 Task: Create a sub task Design and Implement Solution for the task  Implement a new cloud-based project management system for a company in the project AgileRapid , assign it to team member softage.2@softage.net and update the status of the sub task to  At Risk , set the priority of the sub task to Medium
Action: Mouse moved to (607, 518)
Screenshot: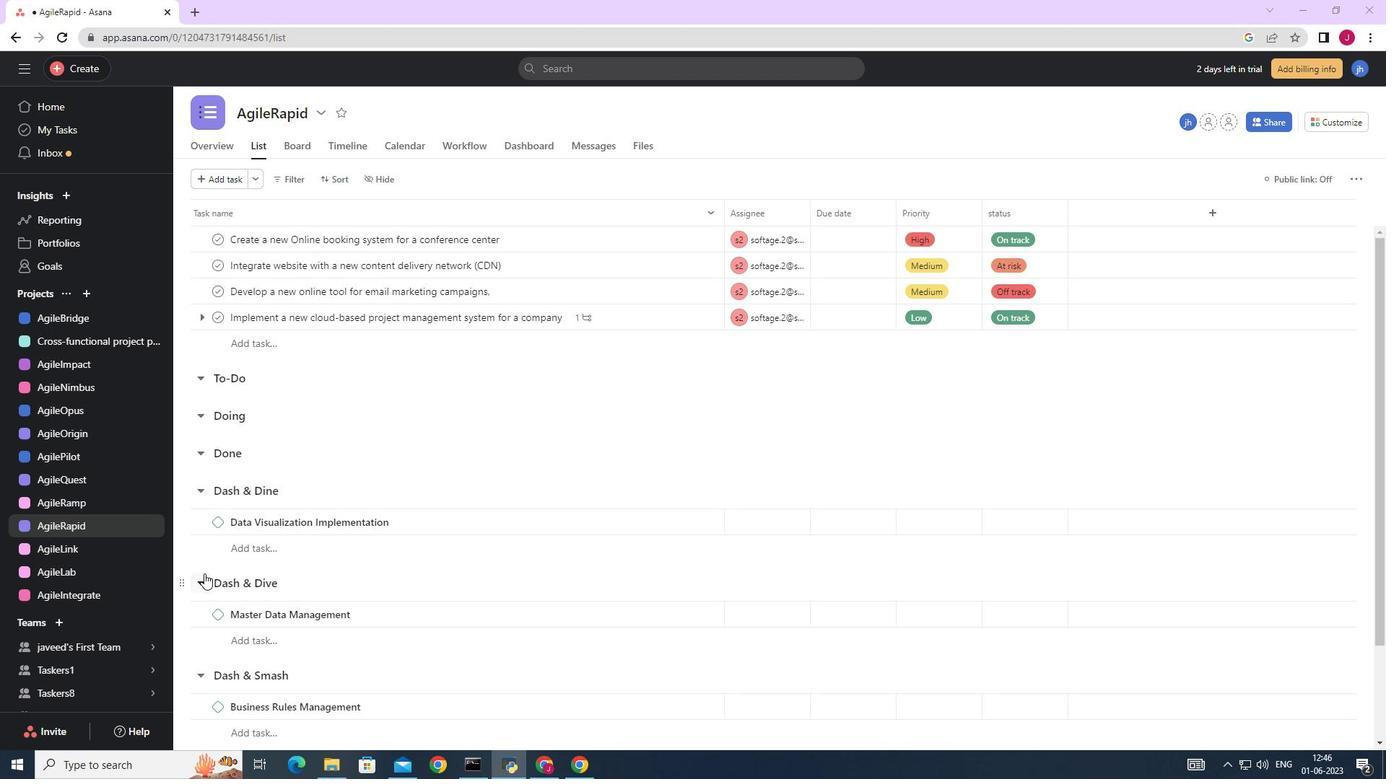 
Action: Mouse scrolled (607, 517) with delta (0, 0)
Screenshot: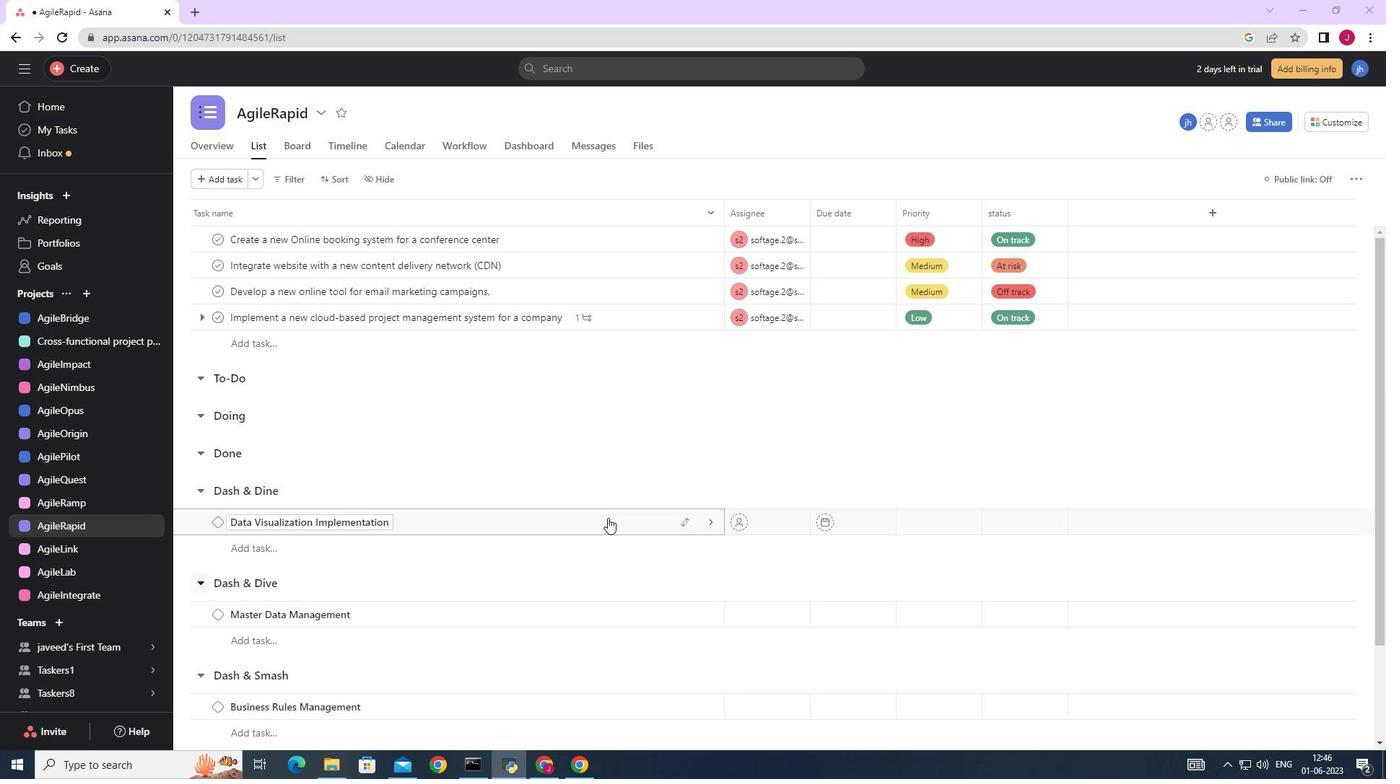 
Action: Mouse scrolled (607, 517) with delta (0, 0)
Screenshot: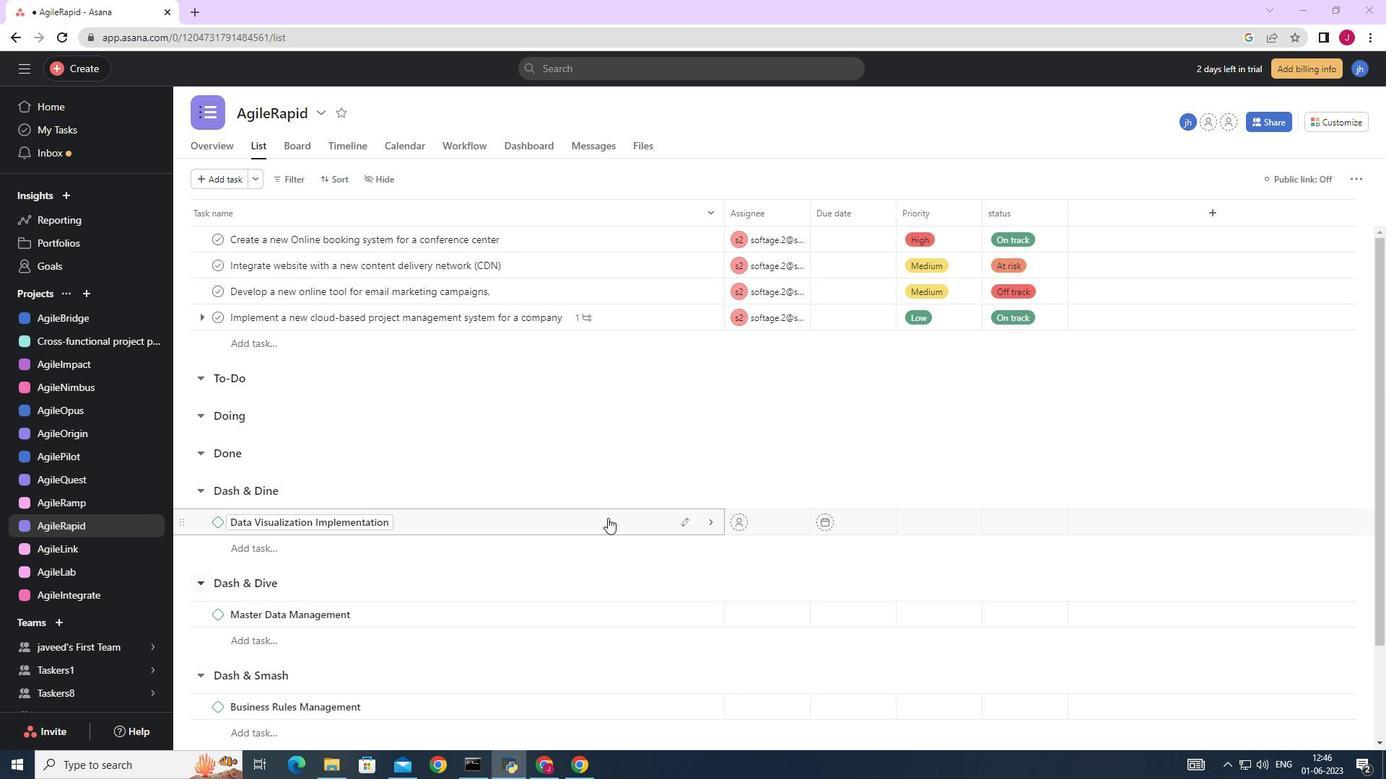 
Action: Mouse scrolled (607, 517) with delta (0, 0)
Screenshot: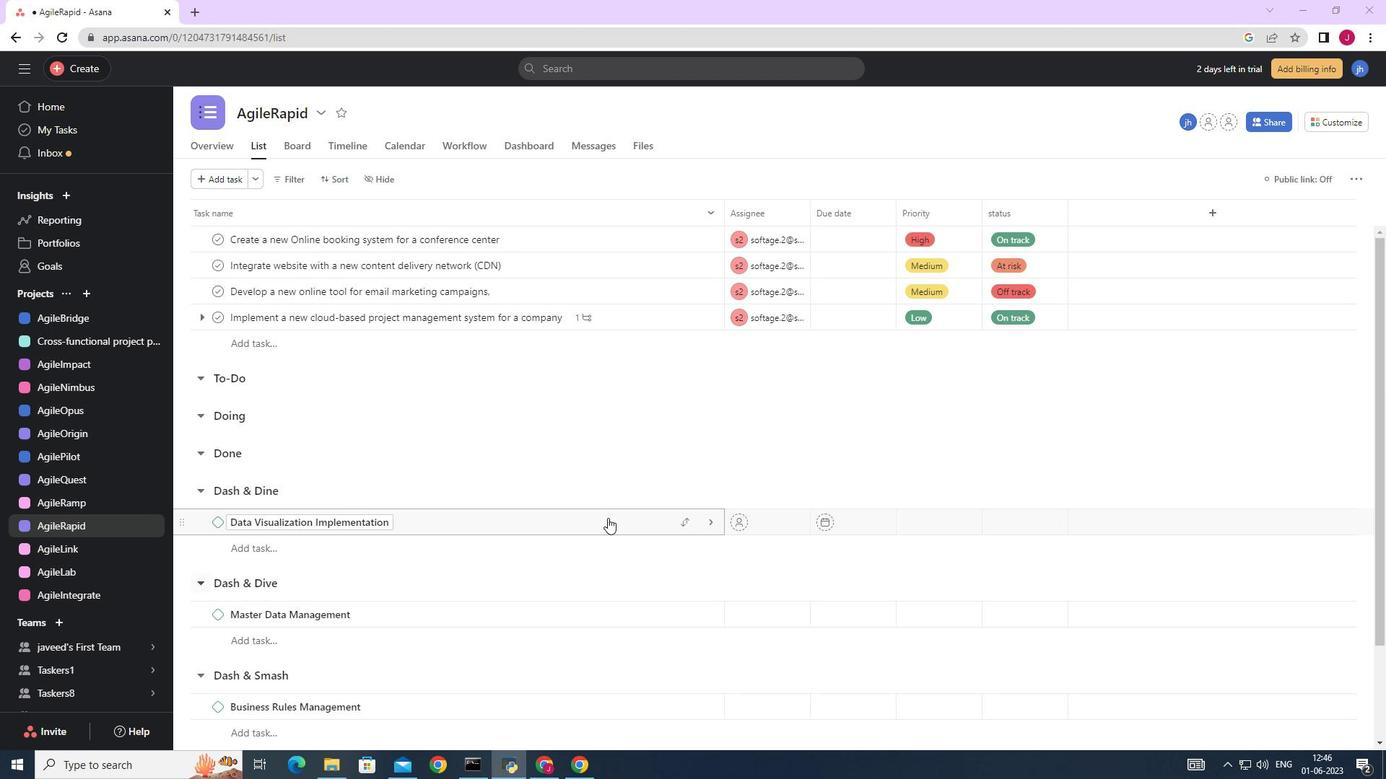 
Action: Mouse scrolled (607, 517) with delta (0, 0)
Screenshot: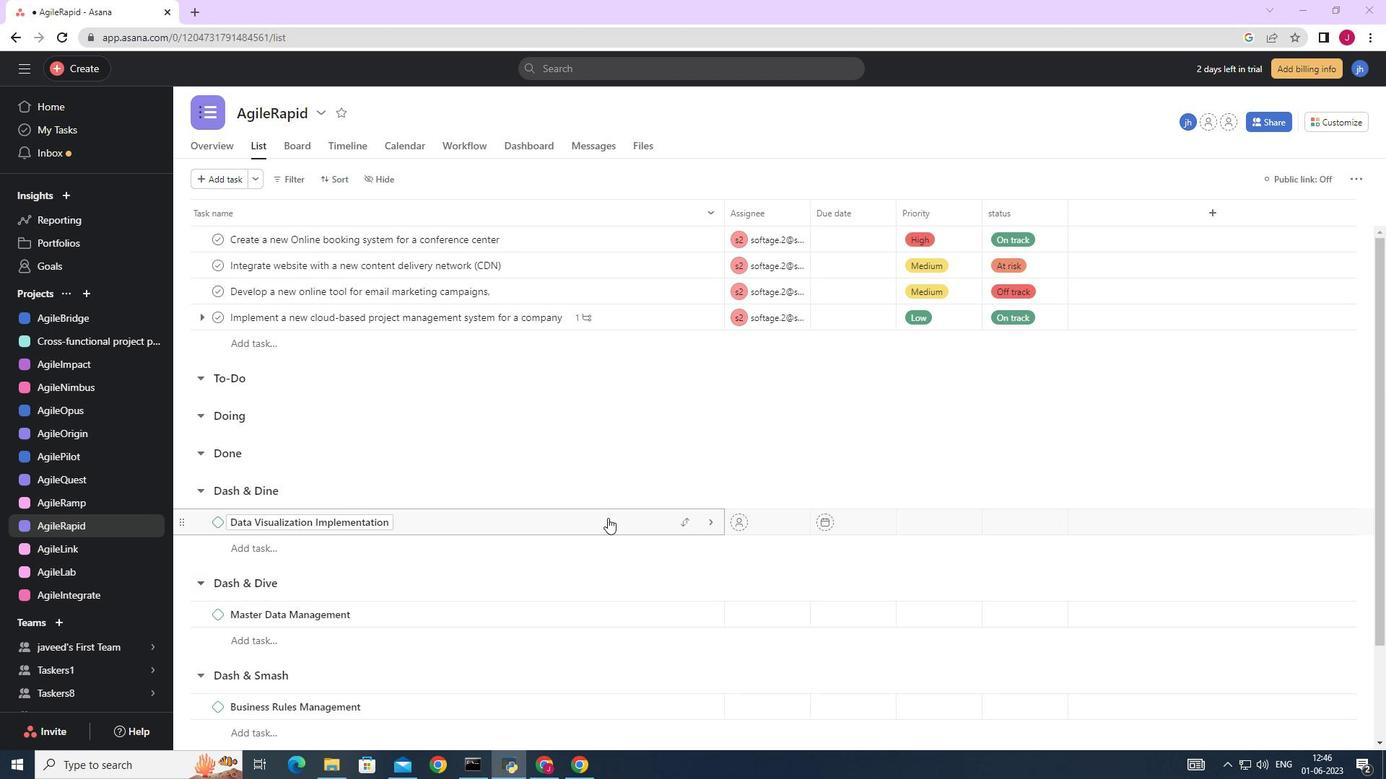 
Action: Mouse scrolled (607, 519) with delta (0, 0)
Screenshot: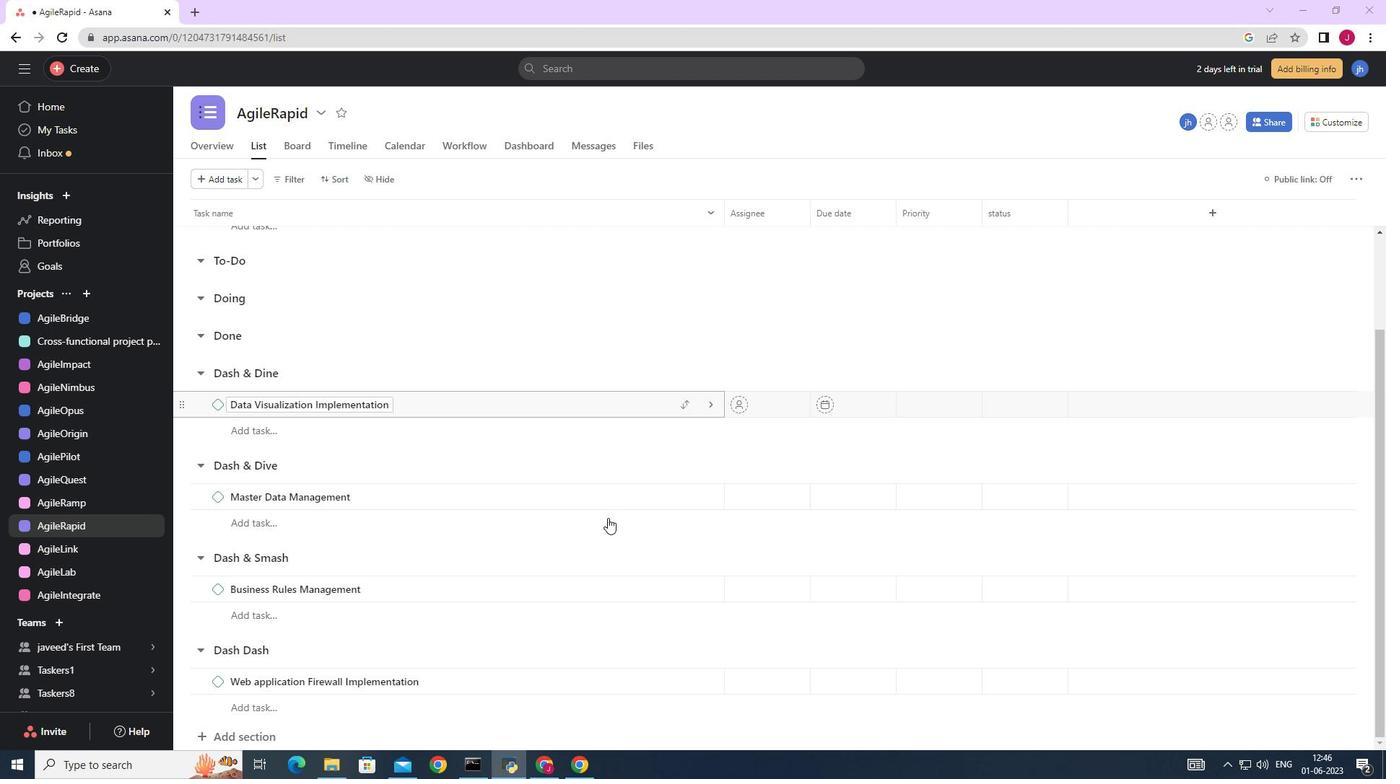 
Action: Mouse scrolled (607, 519) with delta (0, 0)
Screenshot: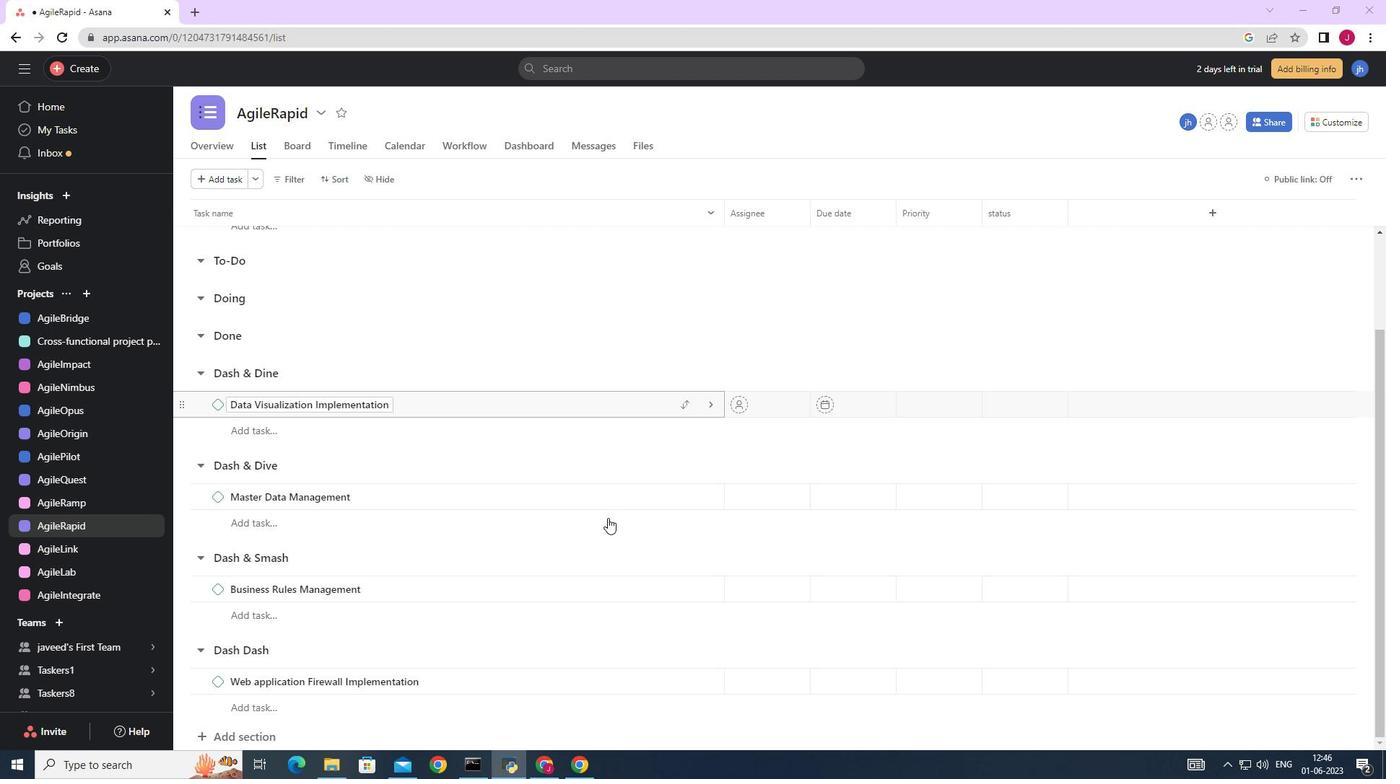 
Action: Mouse scrolled (607, 519) with delta (0, 0)
Screenshot: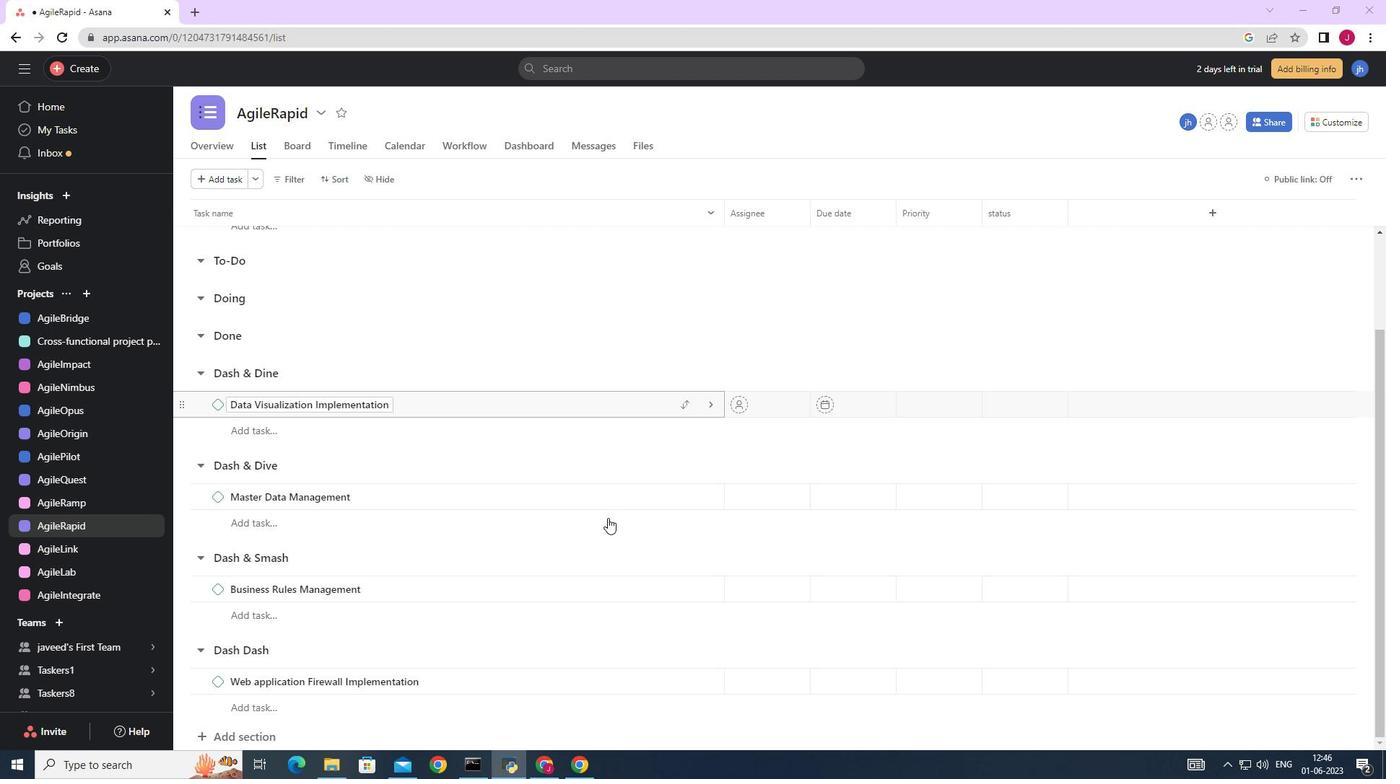 
Action: Mouse scrolled (607, 519) with delta (0, 0)
Screenshot: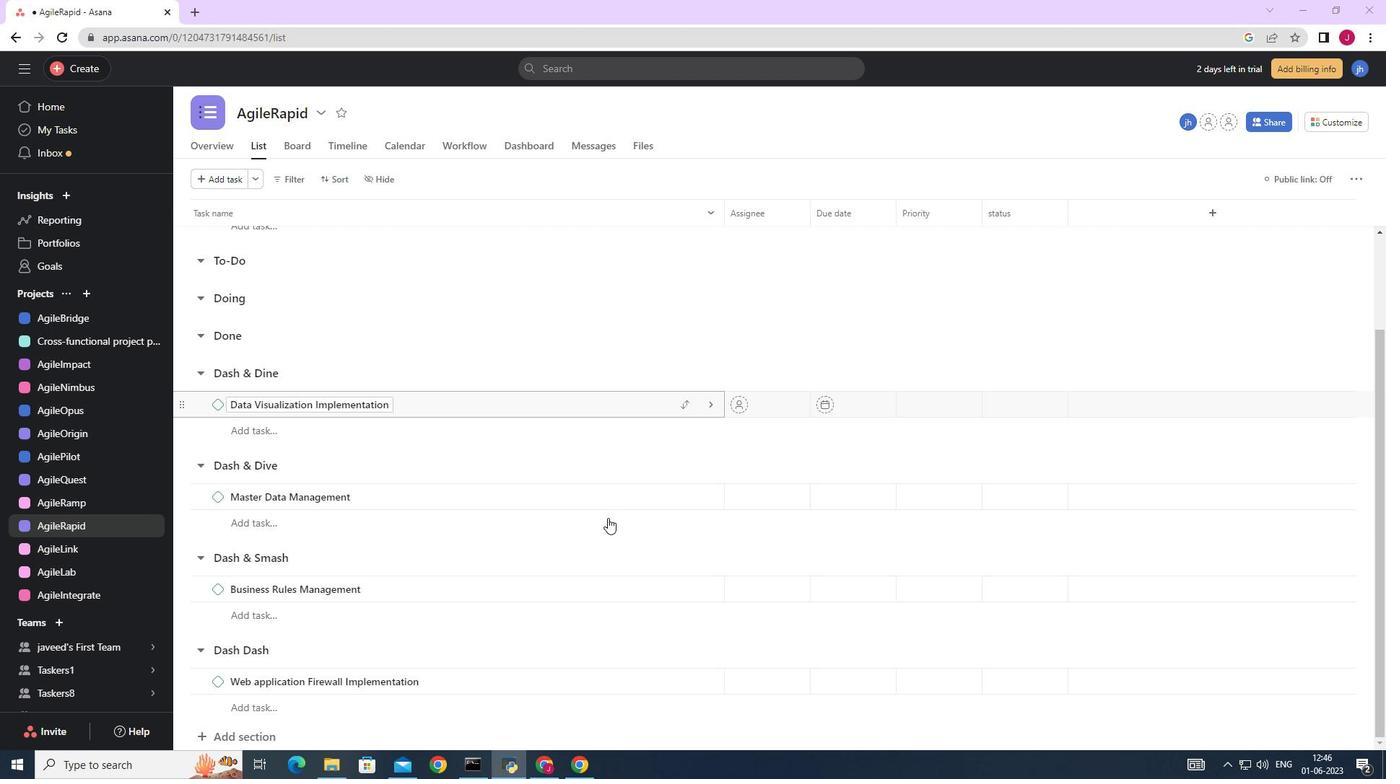 
Action: Mouse moved to (662, 319)
Screenshot: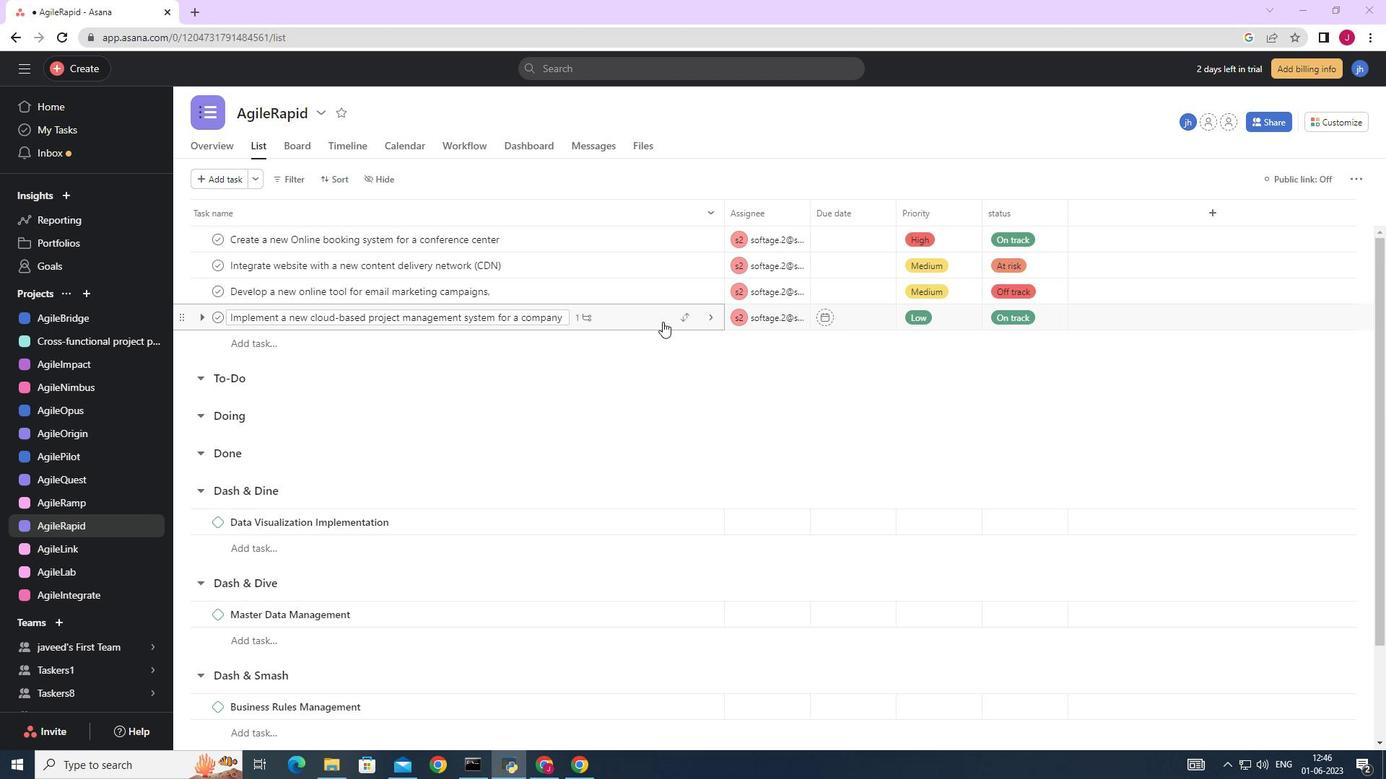 
Action: Mouse pressed left at (662, 319)
Screenshot: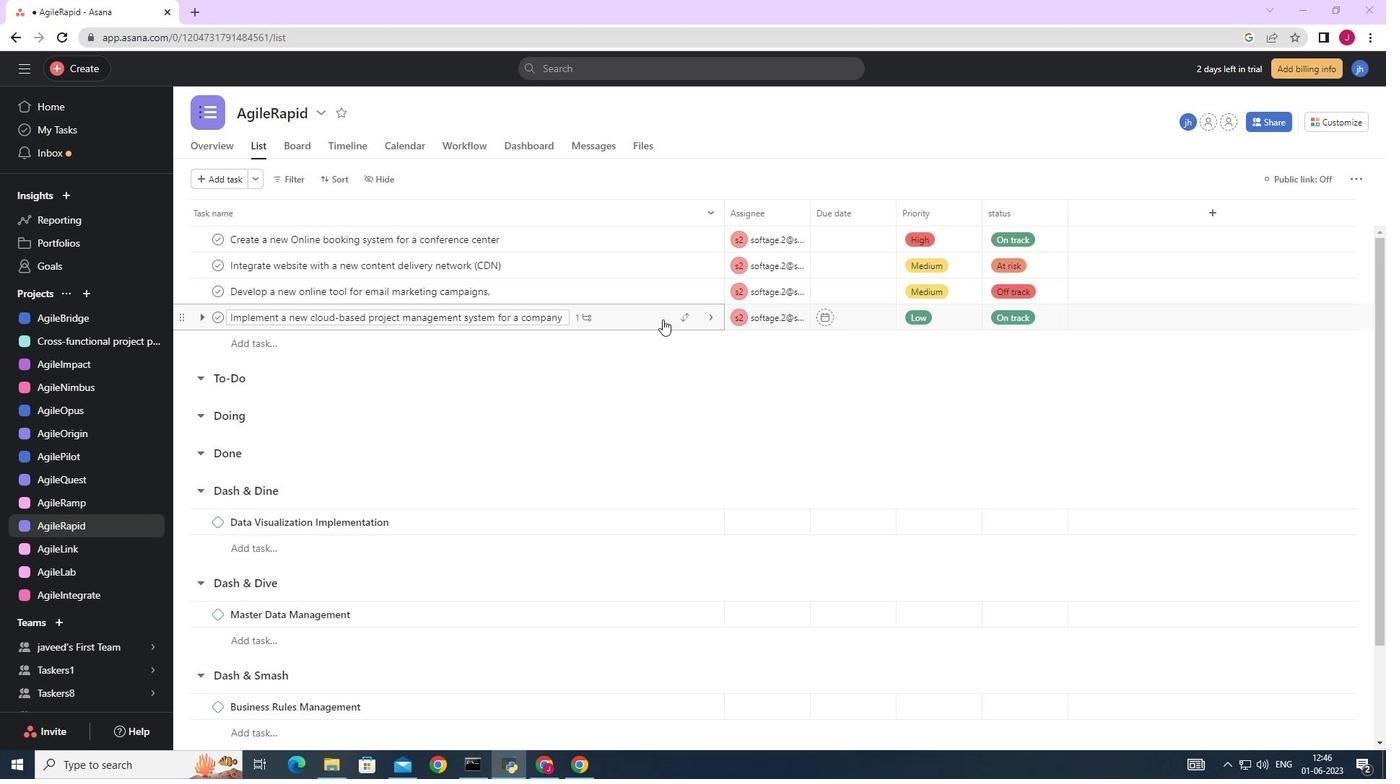
Action: Mouse moved to (1030, 482)
Screenshot: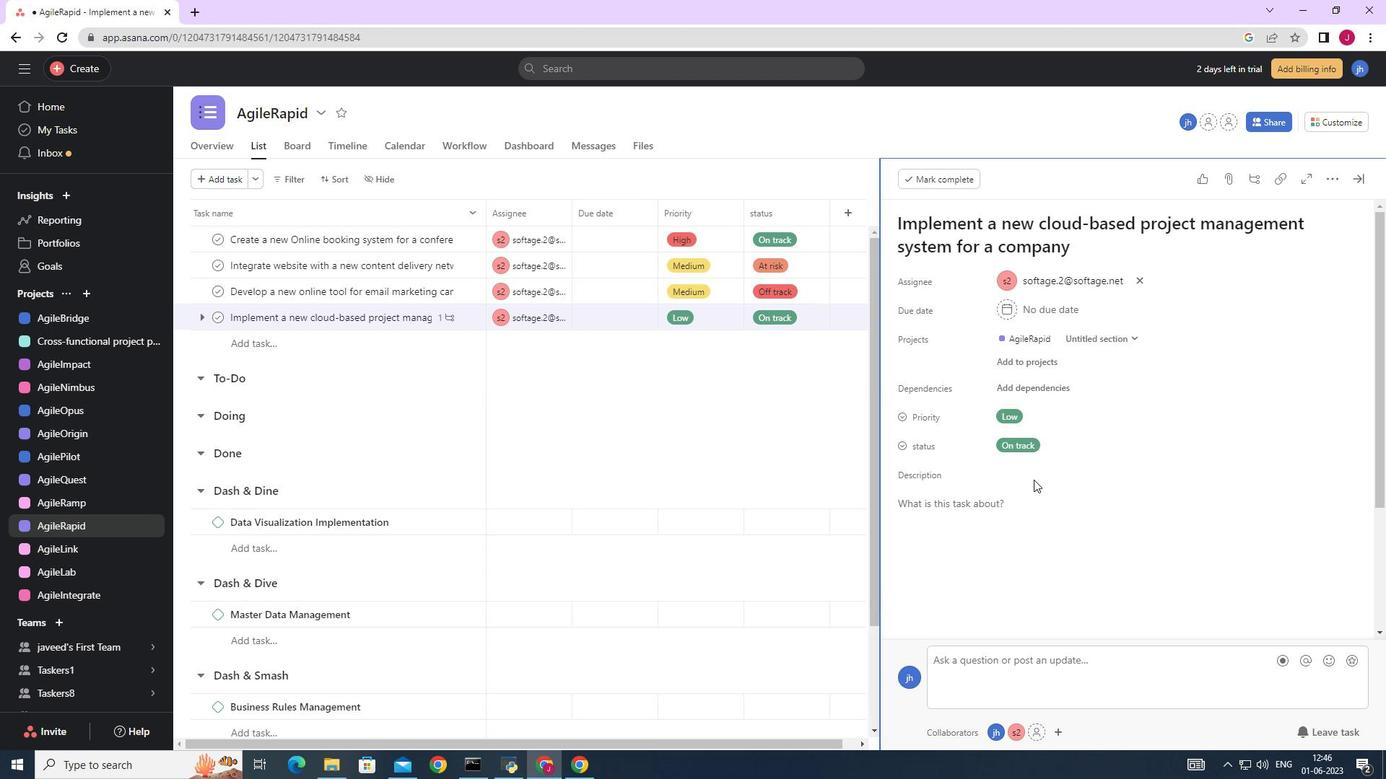
Action: Mouse scrolled (1030, 482) with delta (0, 0)
Screenshot: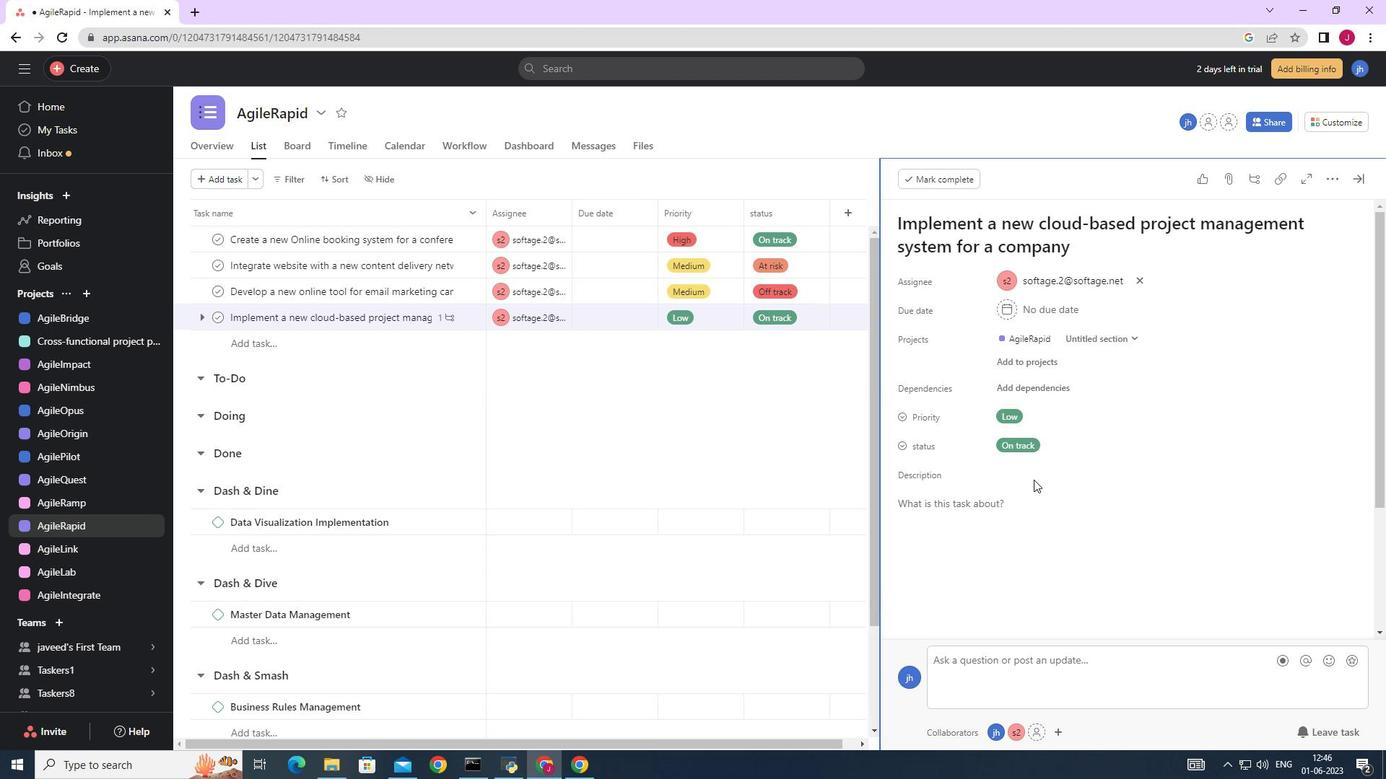 
Action: Mouse scrolled (1030, 482) with delta (0, 0)
Screenshot: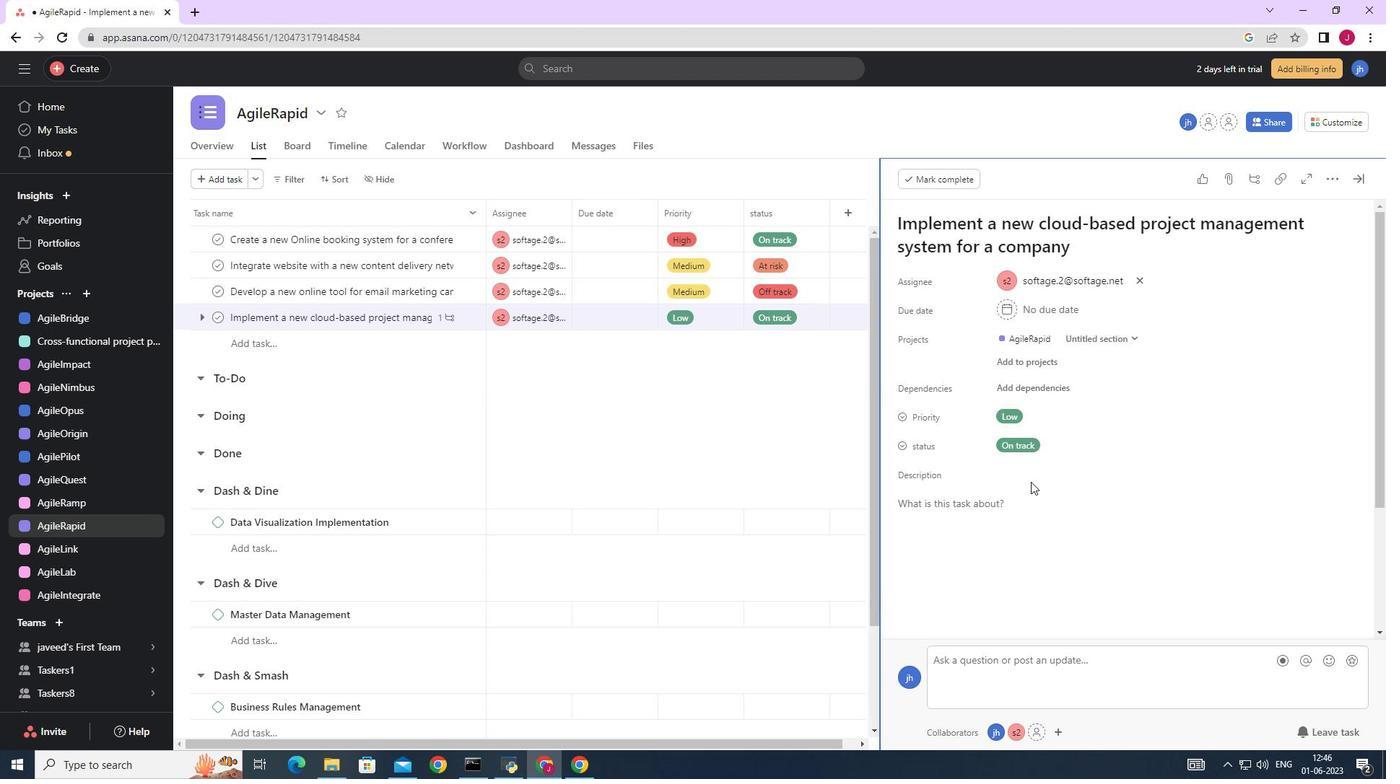 
Action: Mouse moved to (1029, 483)
Screenshot: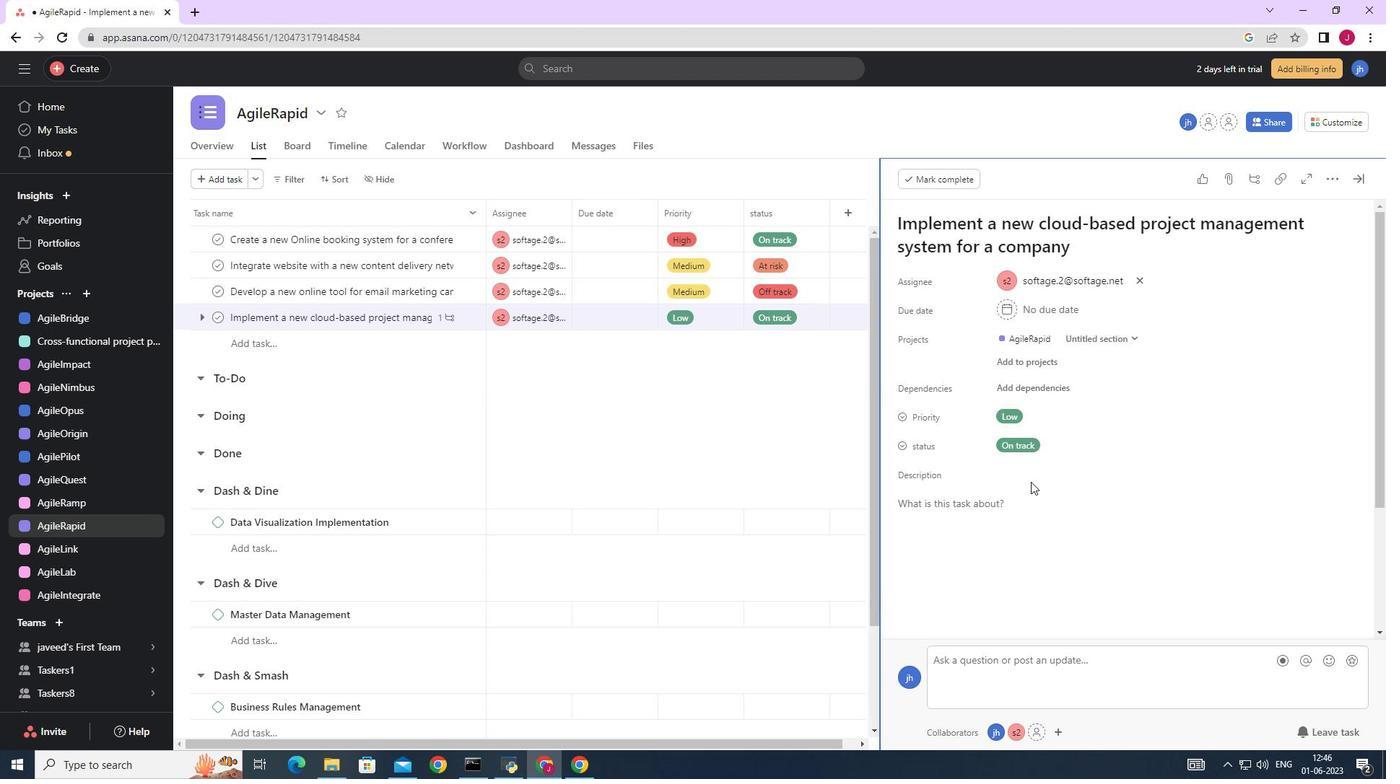 
Action: Mouse scrolled (1029, 482) with delta (0, 0)
Screenshot: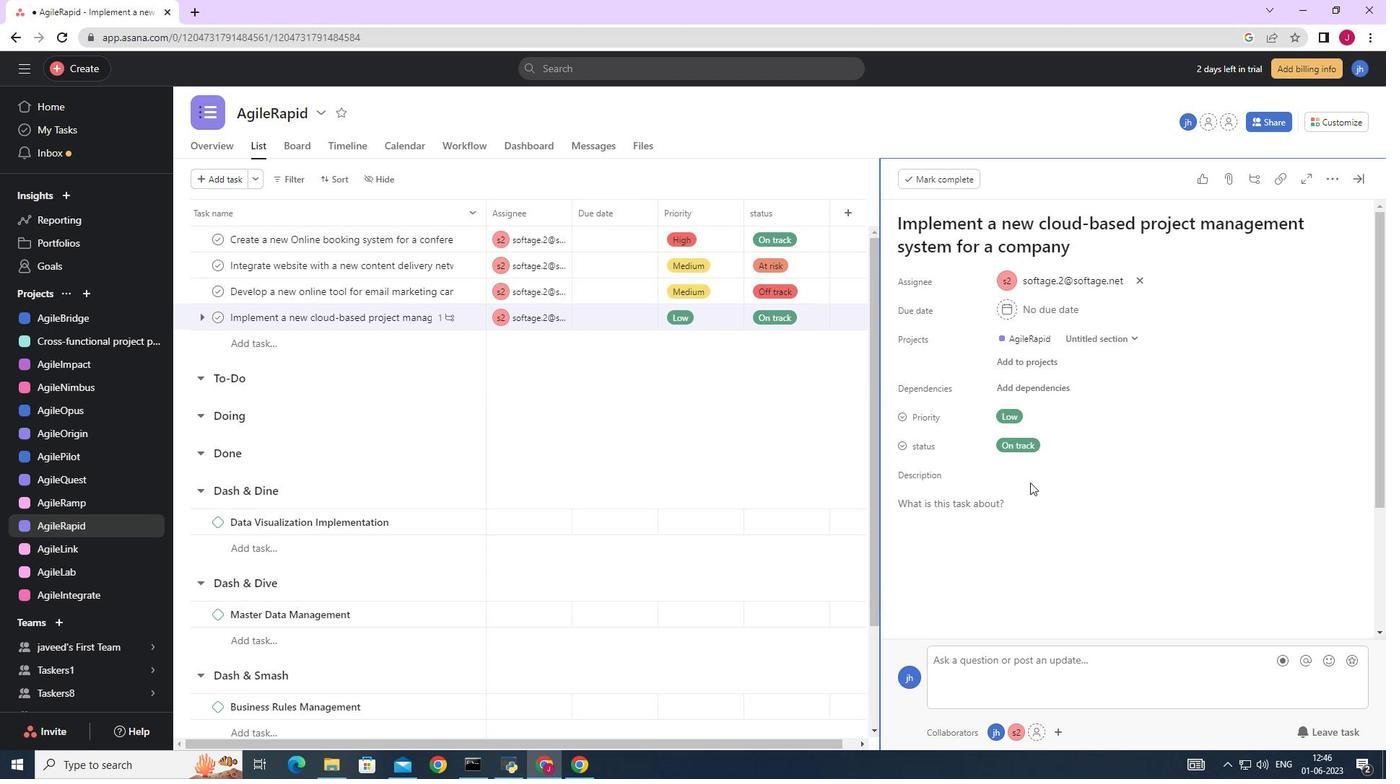 
Action: Mouse scrolled (1029, 482) with delta (0, 0)
Screenshot: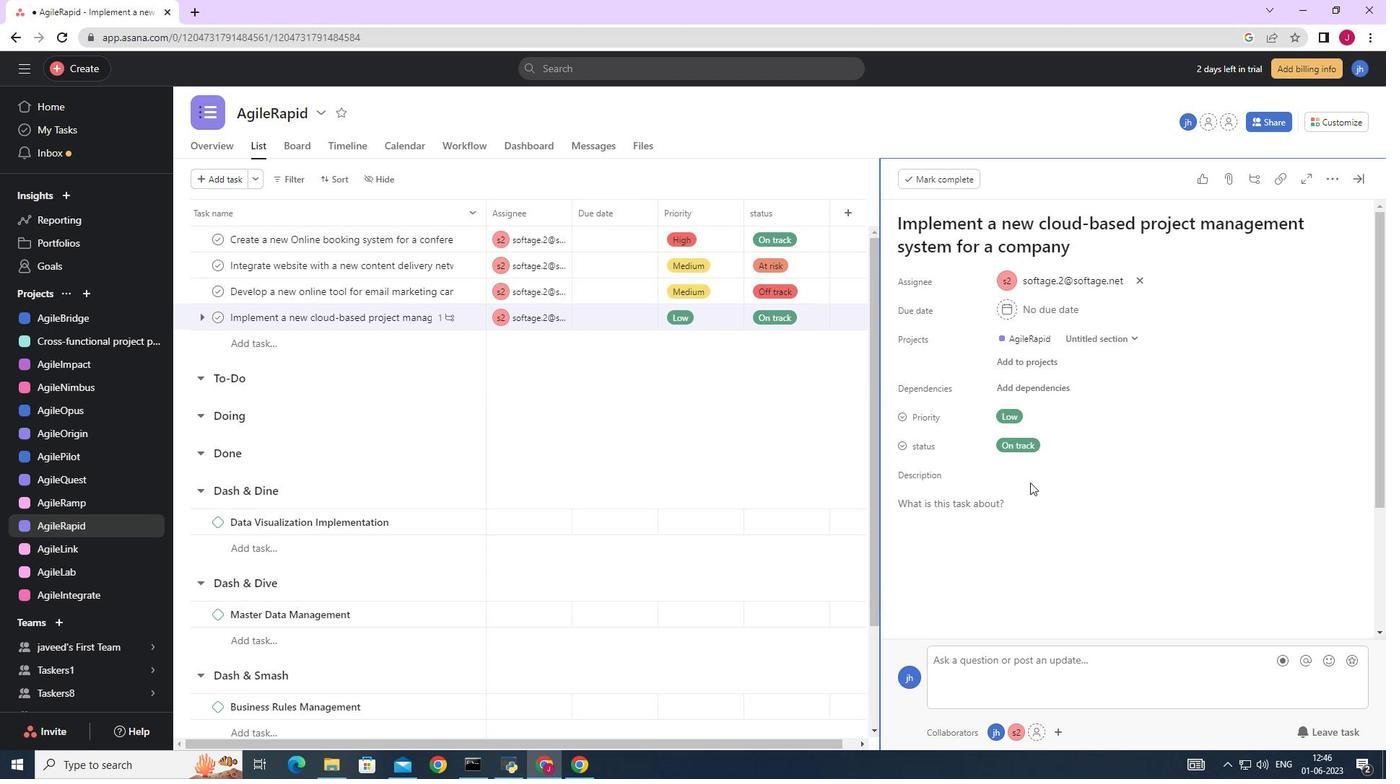 
Action: Mouse scrolled (1029, 482) with delta (0, 0)
Screenshot: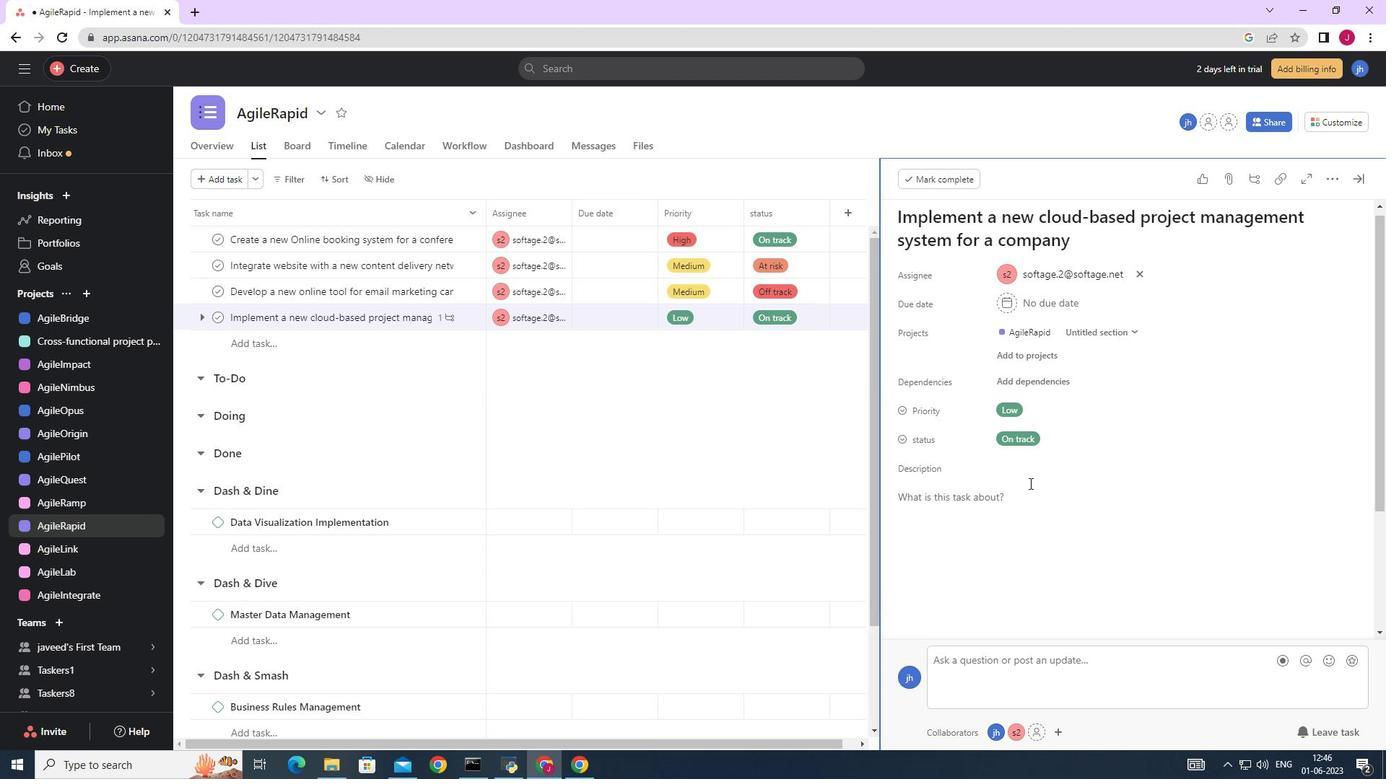 
Action: Mouse moved to (940, 526)
Screenshot: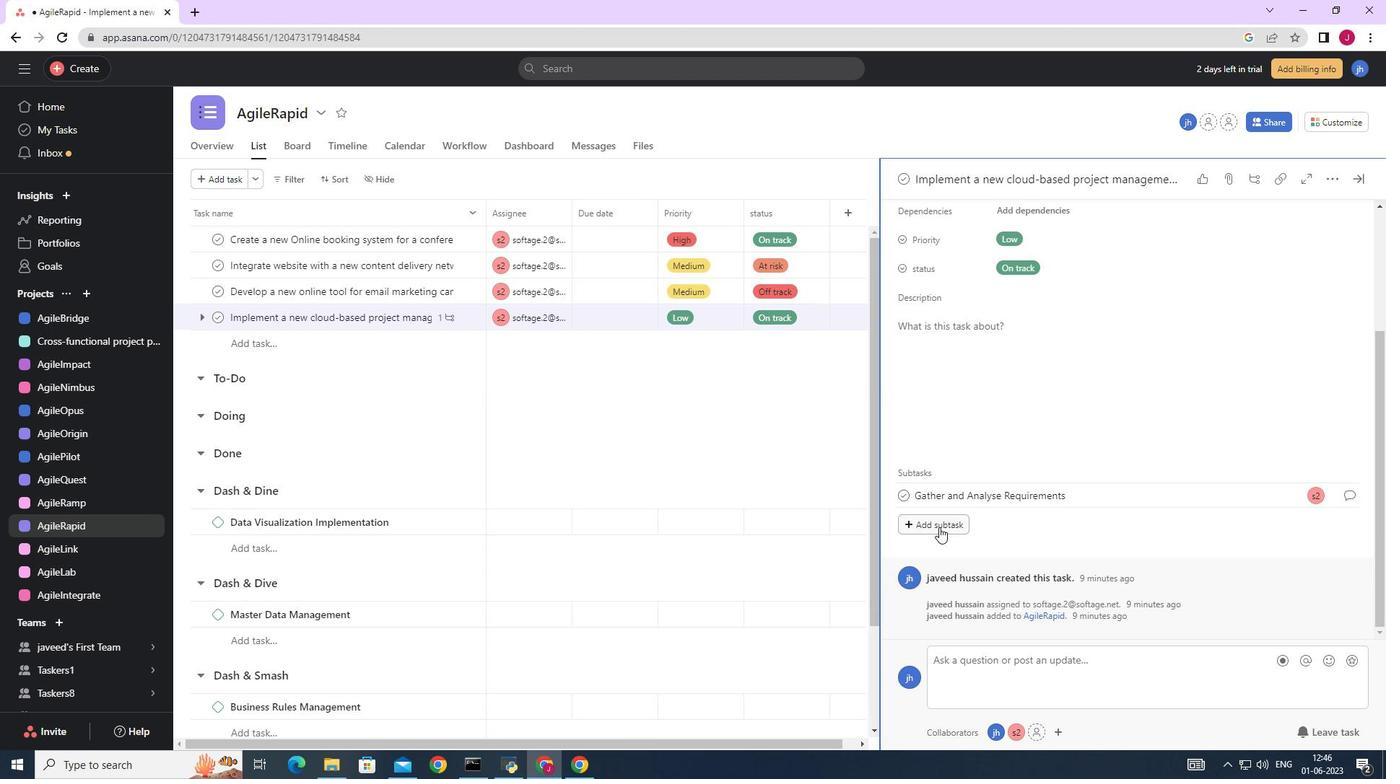 
Action: Mouse pressed left at (940, 526)
Screenshot: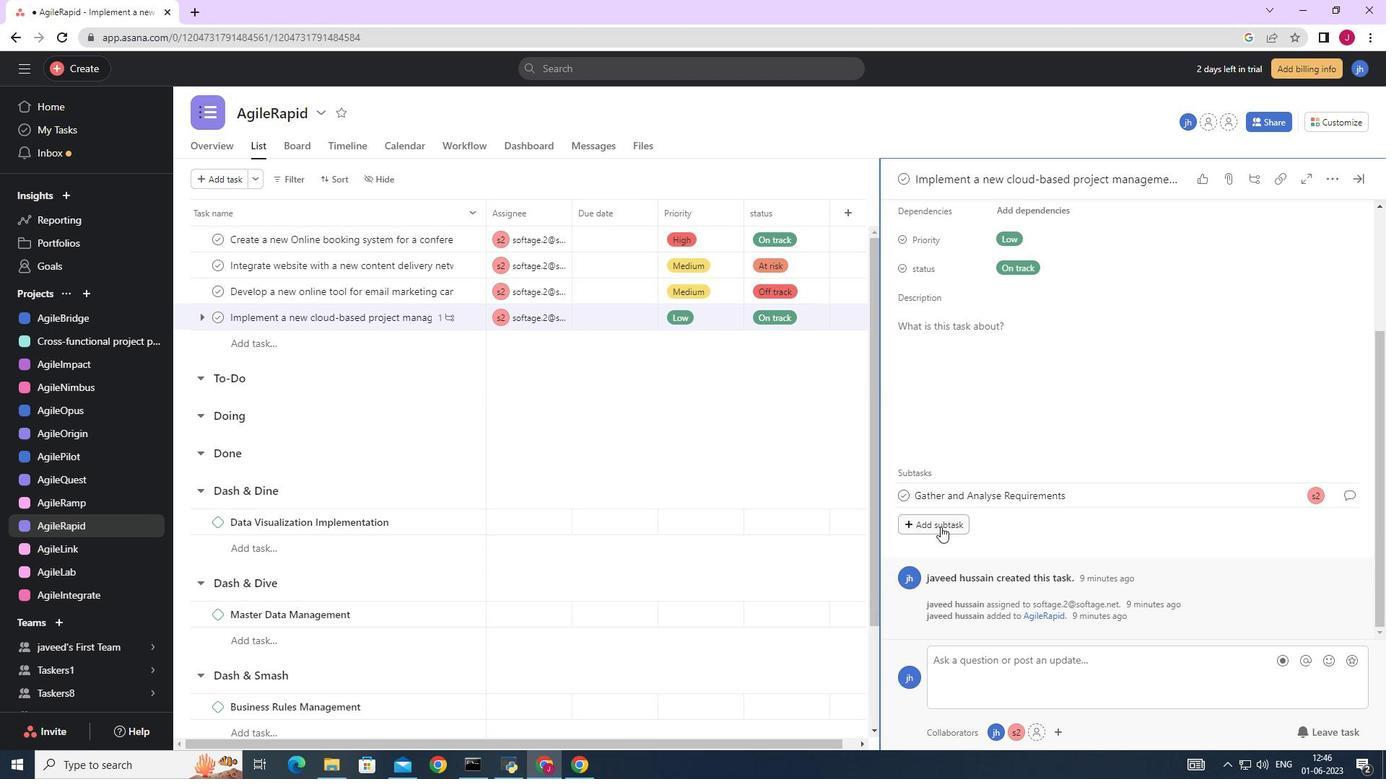 
Action: Mouse moved to (937, 524)
Screenshot: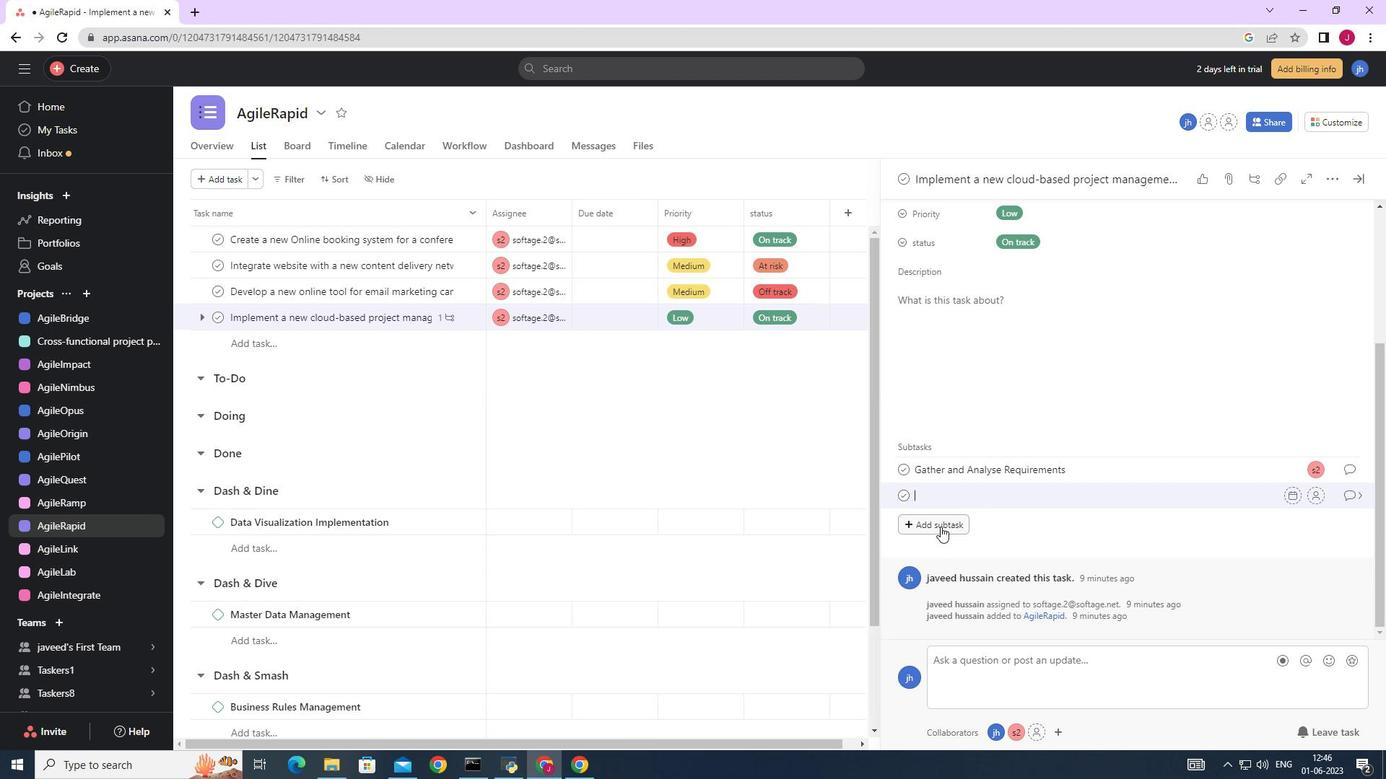 
Action: Key pressed <Key.caps_lock>D<Key.caps_lock>esign<Key.space><Key.caps_lock><Key.caps_lock>and<Key.space><Key.caps_lock>I<Key.caps_lock>mplementation<Key.space><Key.backspace><Key.backspace><Key.backspace><Key.backspace><Key.backspace><Key.backspace><Key.space><Key.caps_lock>S<Key.caps_lock>olution
Screenshot: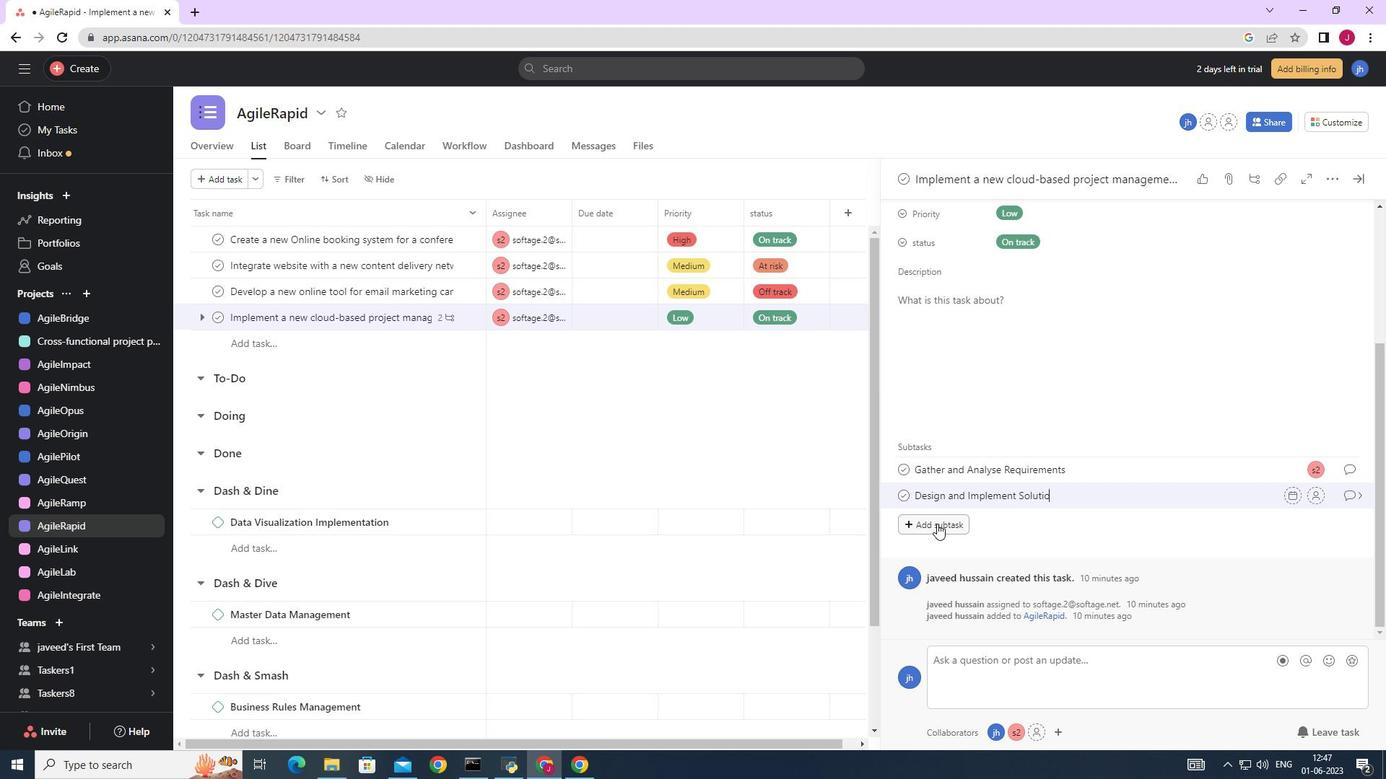 
Action: Mouse moved to (1317, 490)
Screenshot: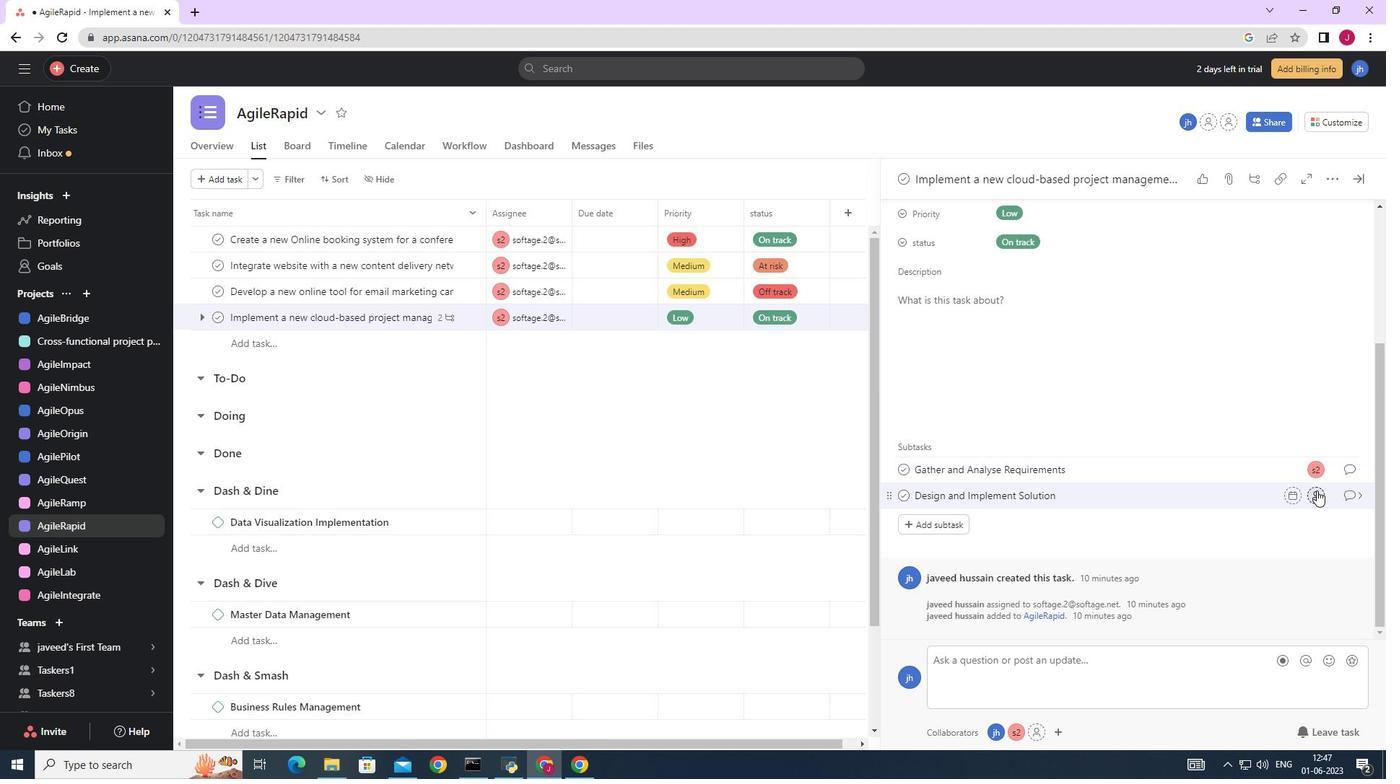 
Action: Mouse pressed left at (1317, 490)
Screenshot: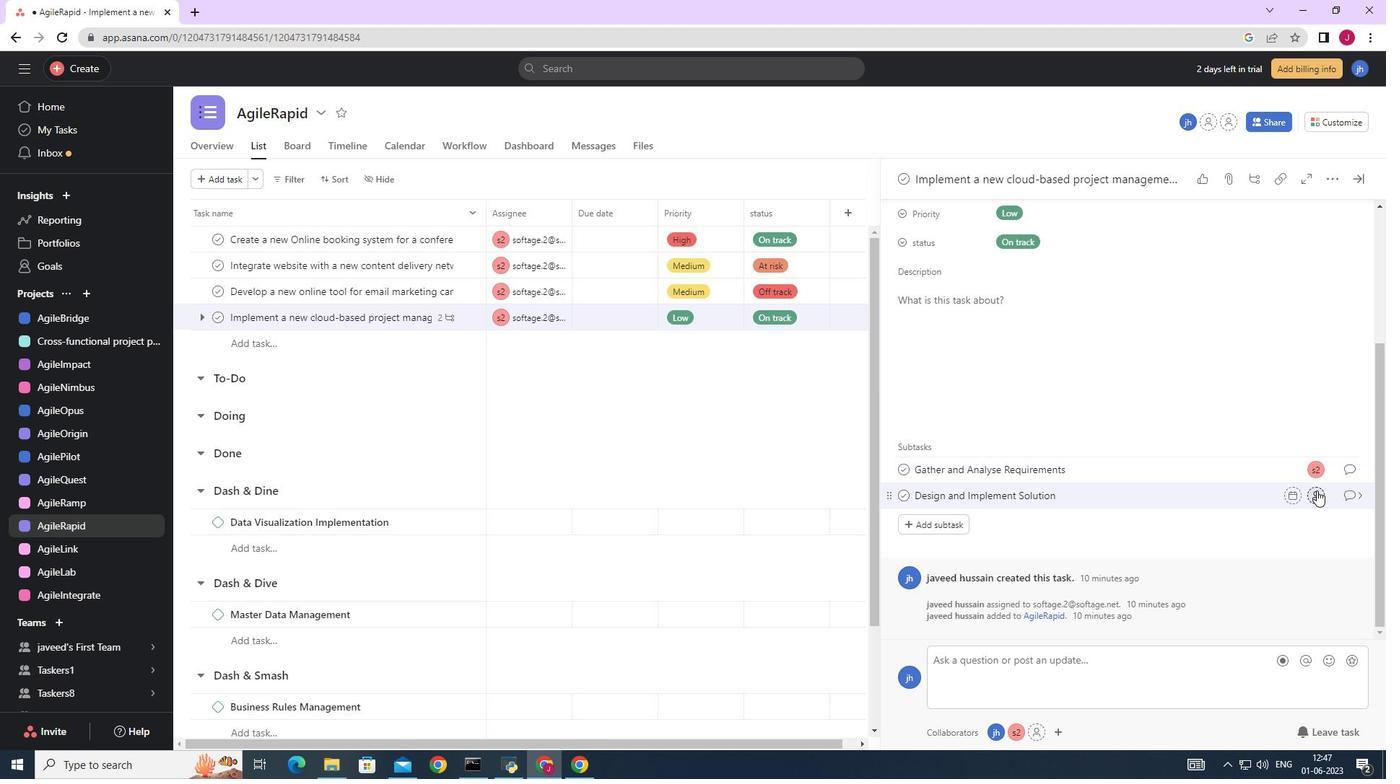 
Action: Mouse moved to (1181, 446)
Screenshot: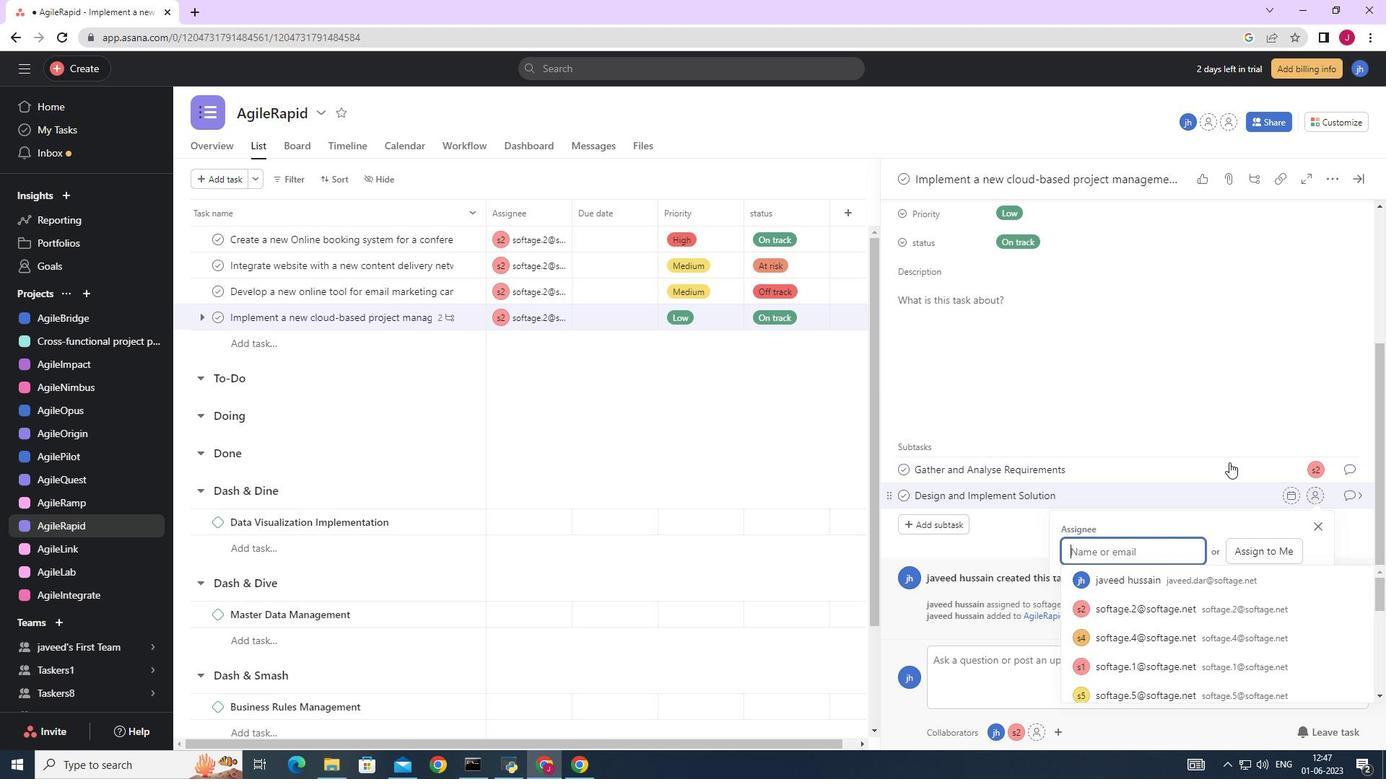 
Action: Key pressed softage.2
Screenshot: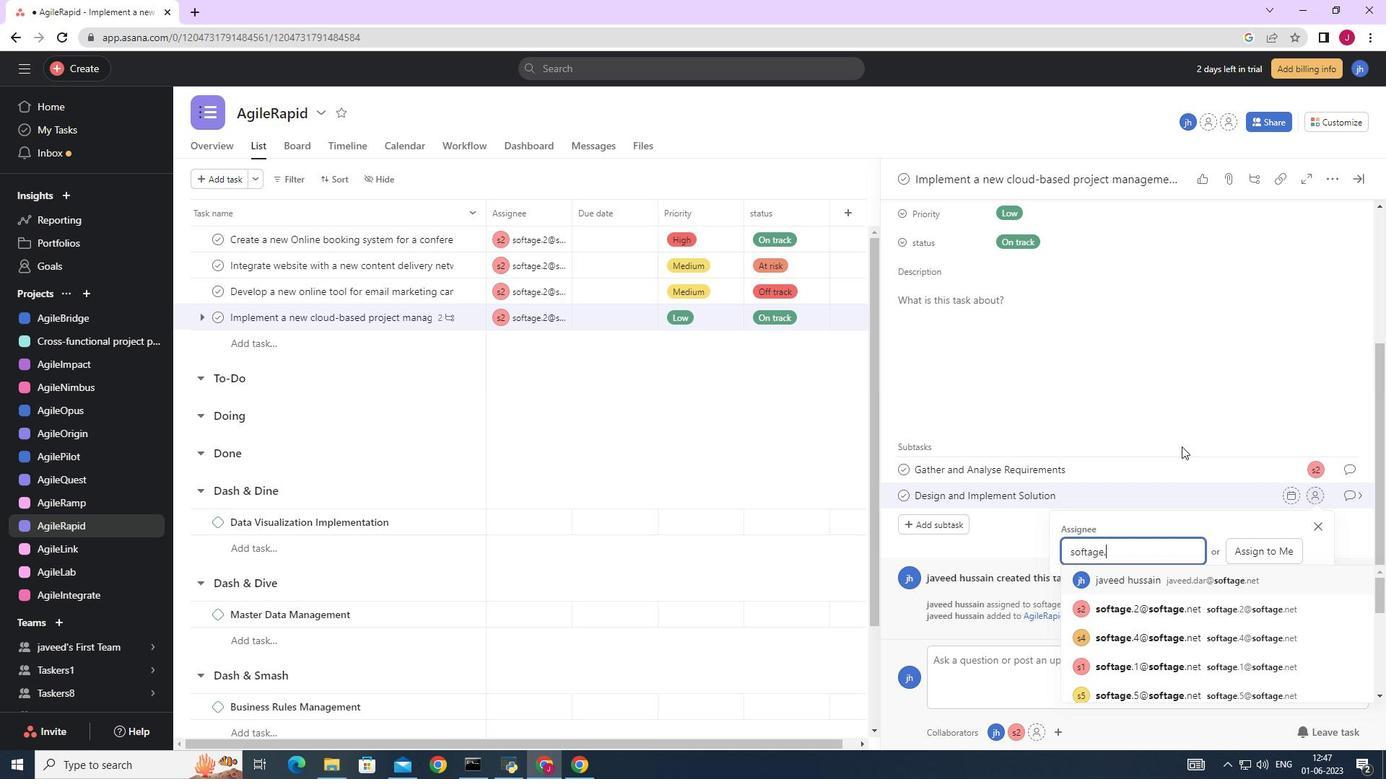 
Action: Mouse moved to (1175, 580)
Screenshot: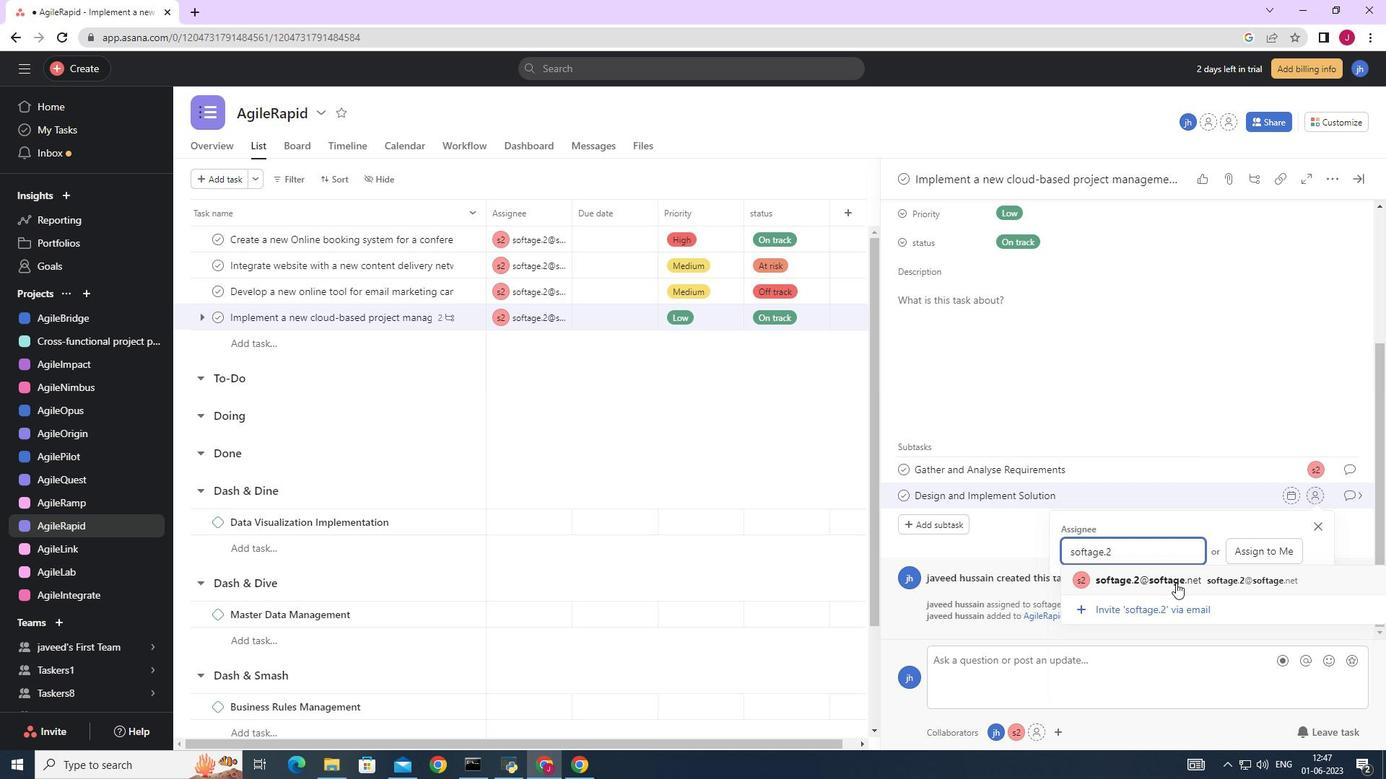 
Action: Mouse pressed left at (1175, 580)
Screenshot: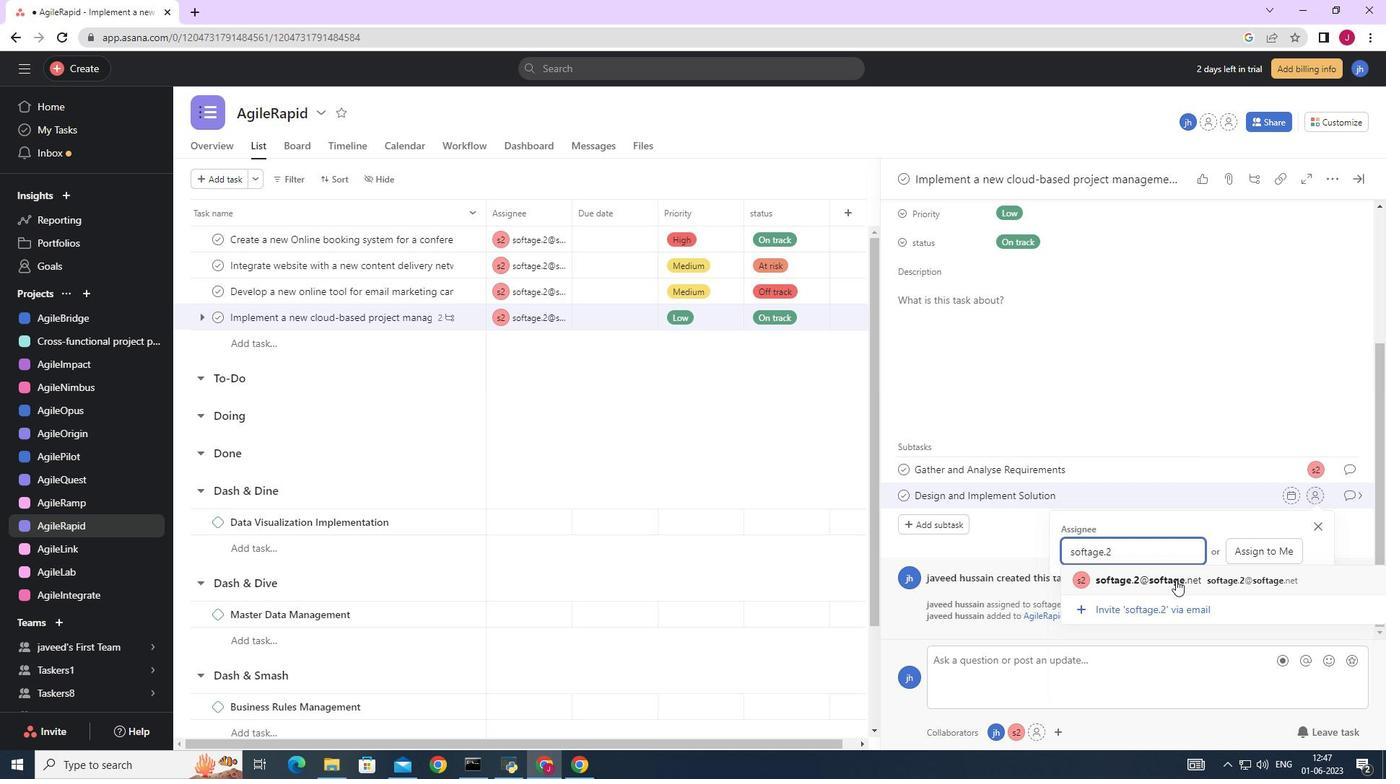
Action: Mouse moved to (1351, 494)
Screenshot: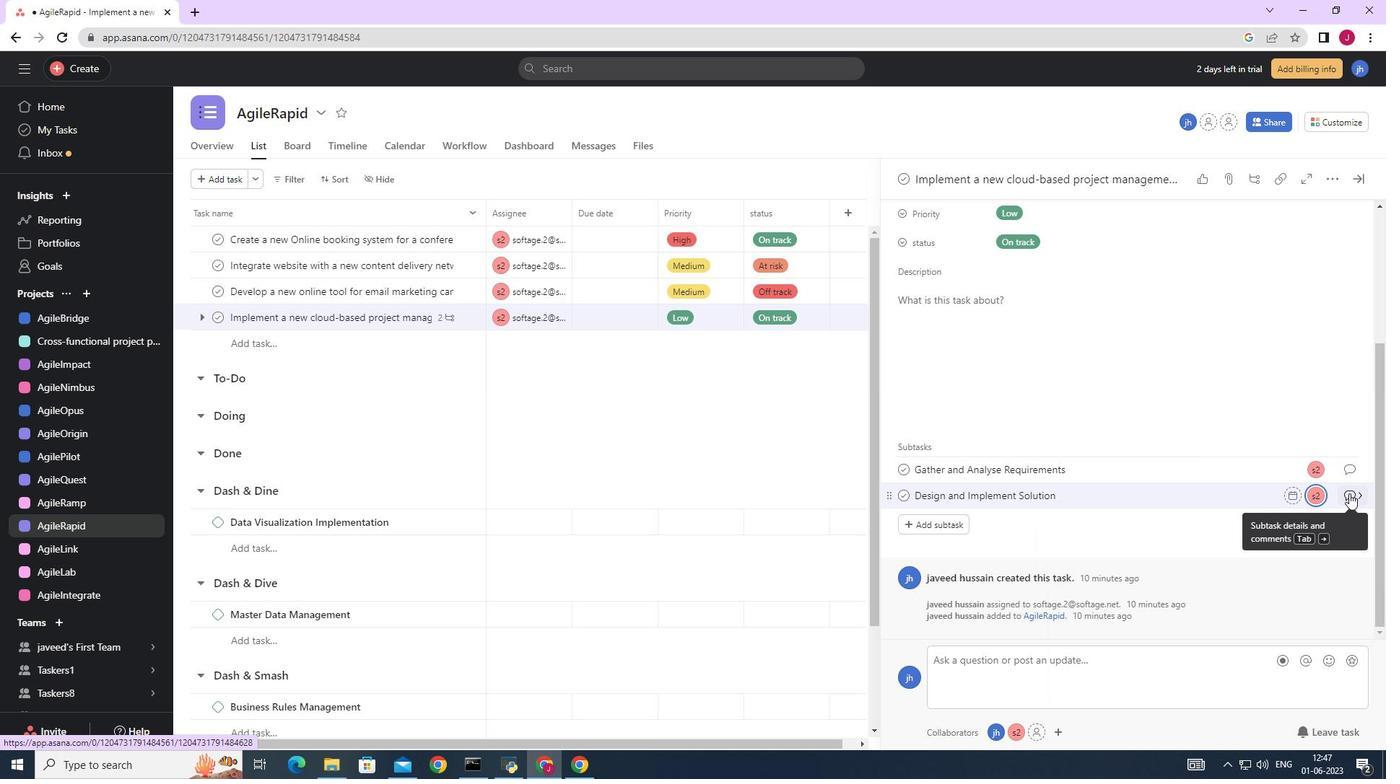 
Action: Mouse pressed left at (1351, 494)
Screenshot: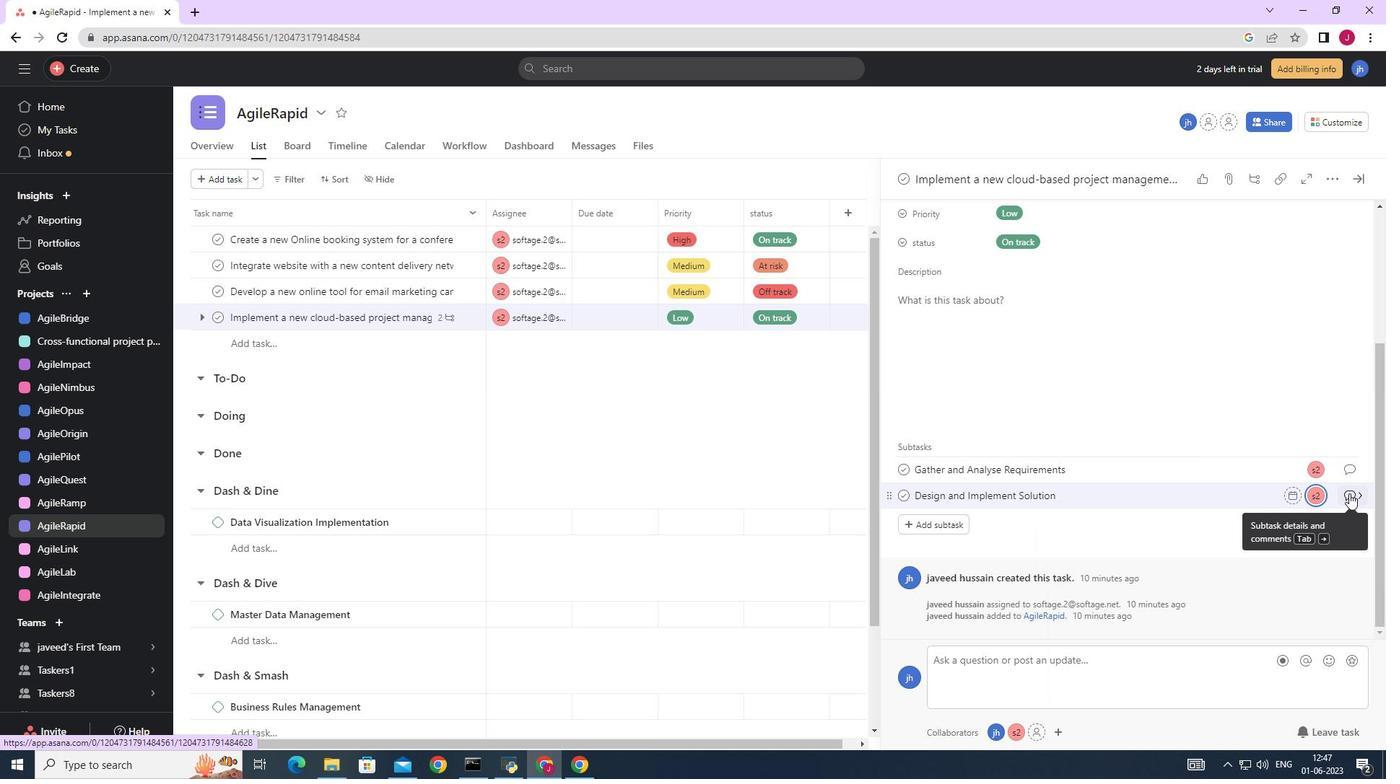 
Action: Mouse moved to (972, 384)
Screenshot: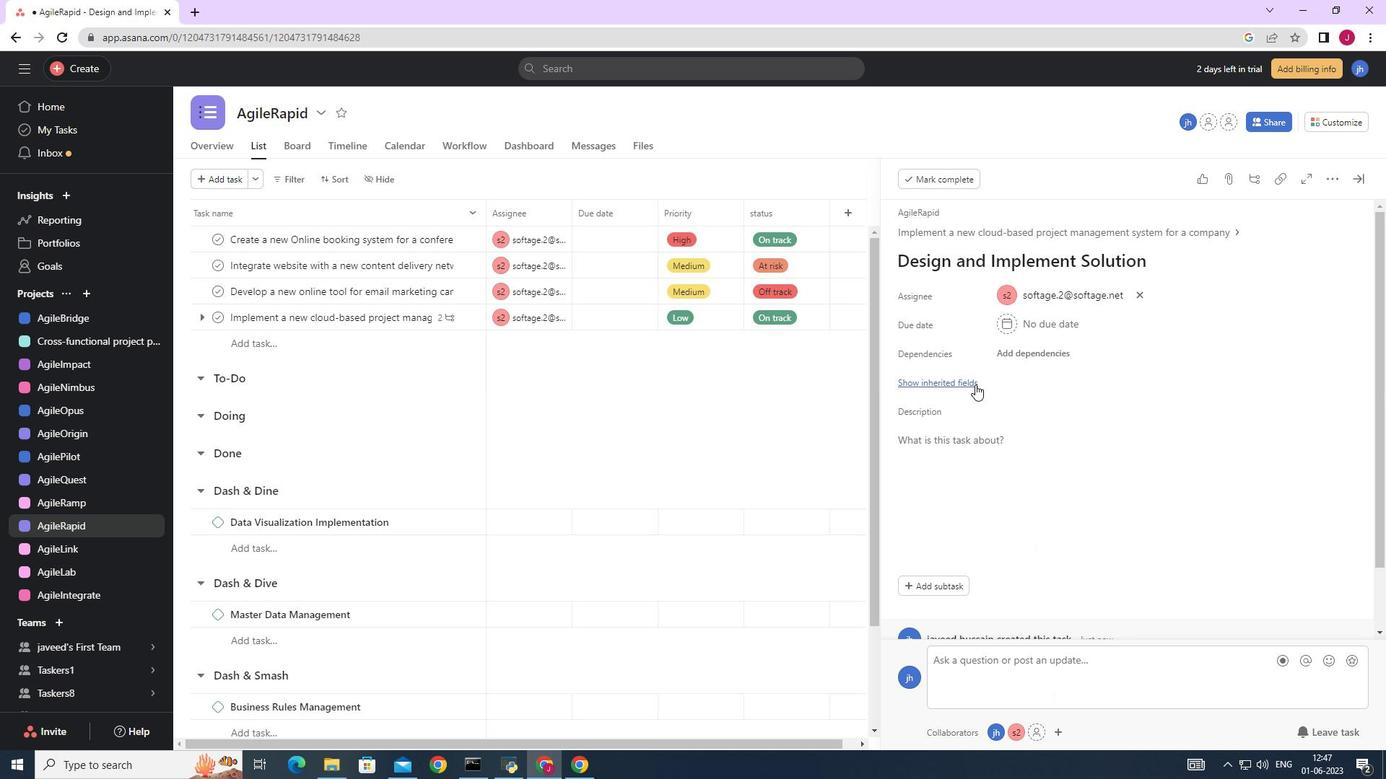 
Action: Mouse pressed left at (972, 384)
Screenshot: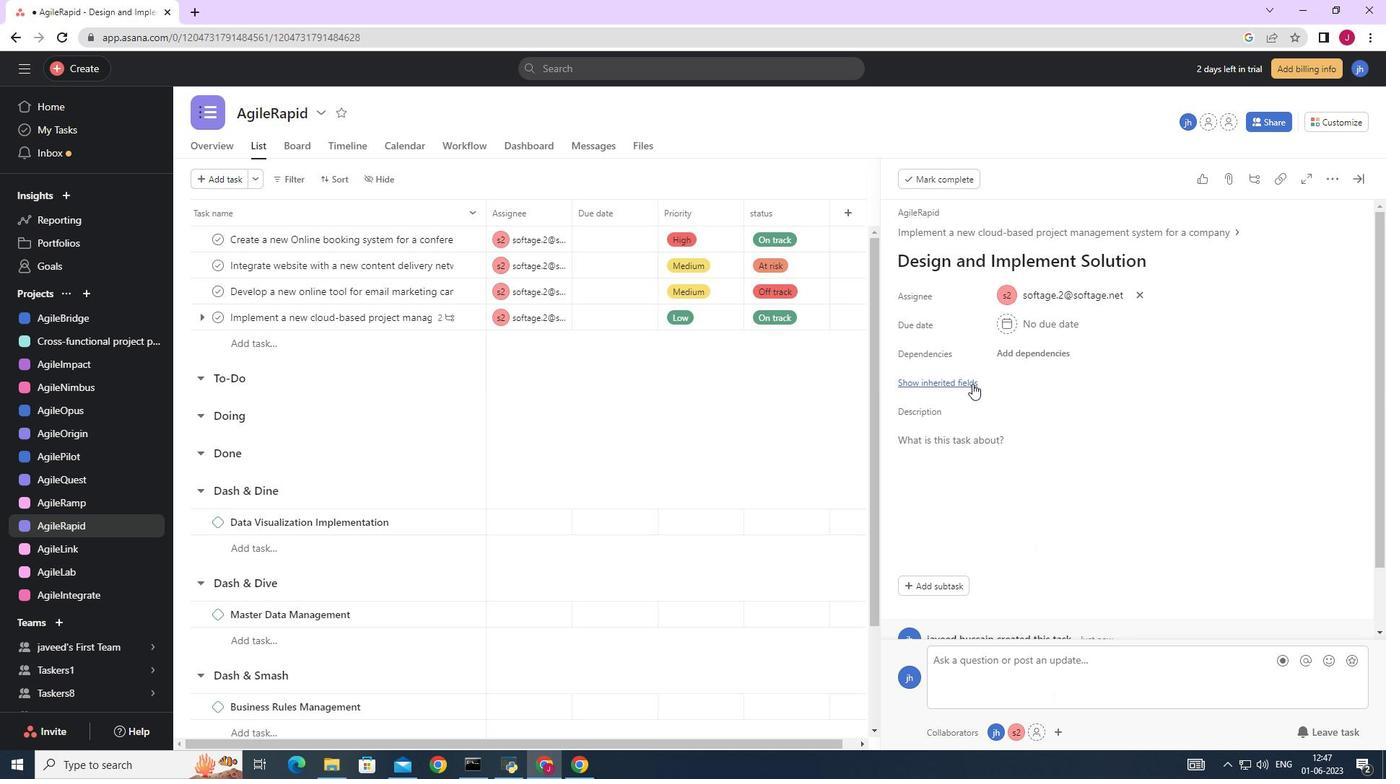 
Action: Mouse moved to (989, 402)
Screenshot: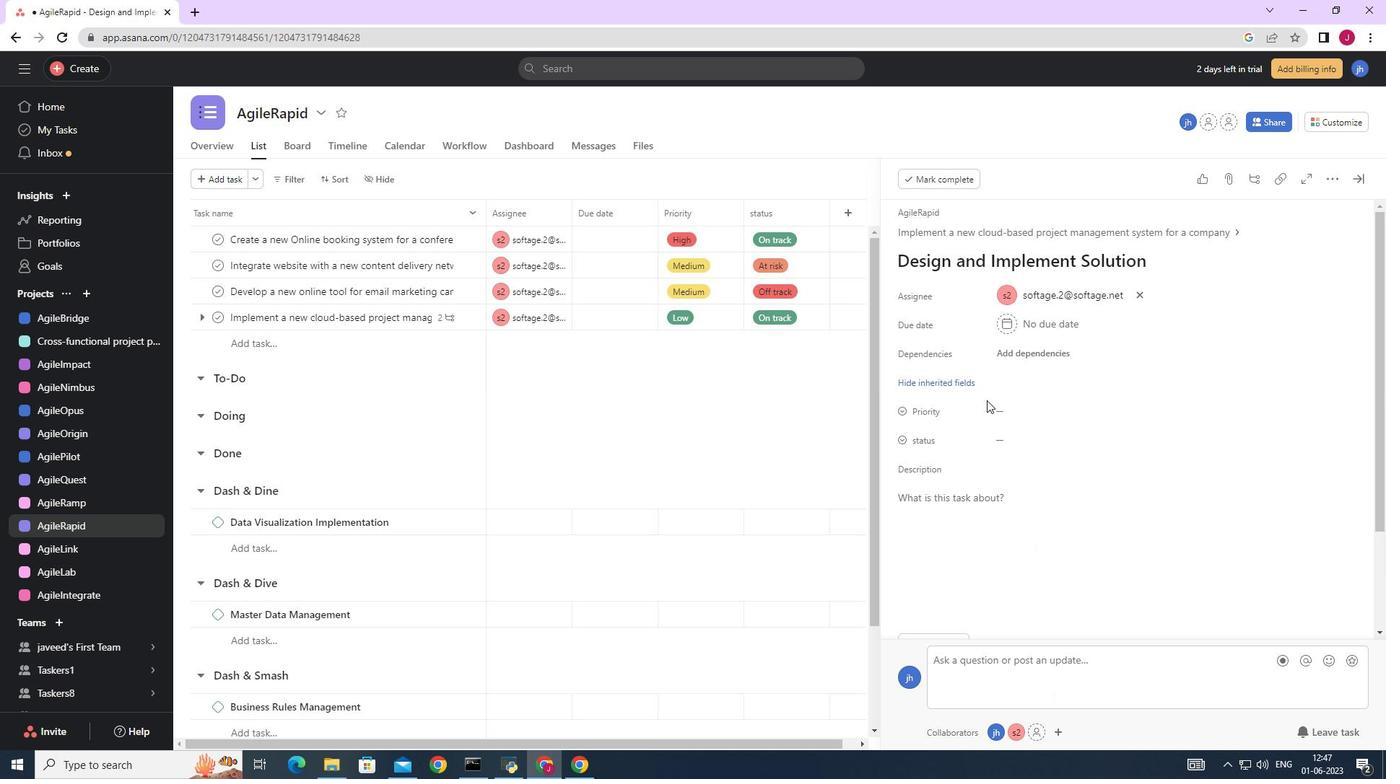 
Action: Mouse pressed left at (989, 402)
Screenshot: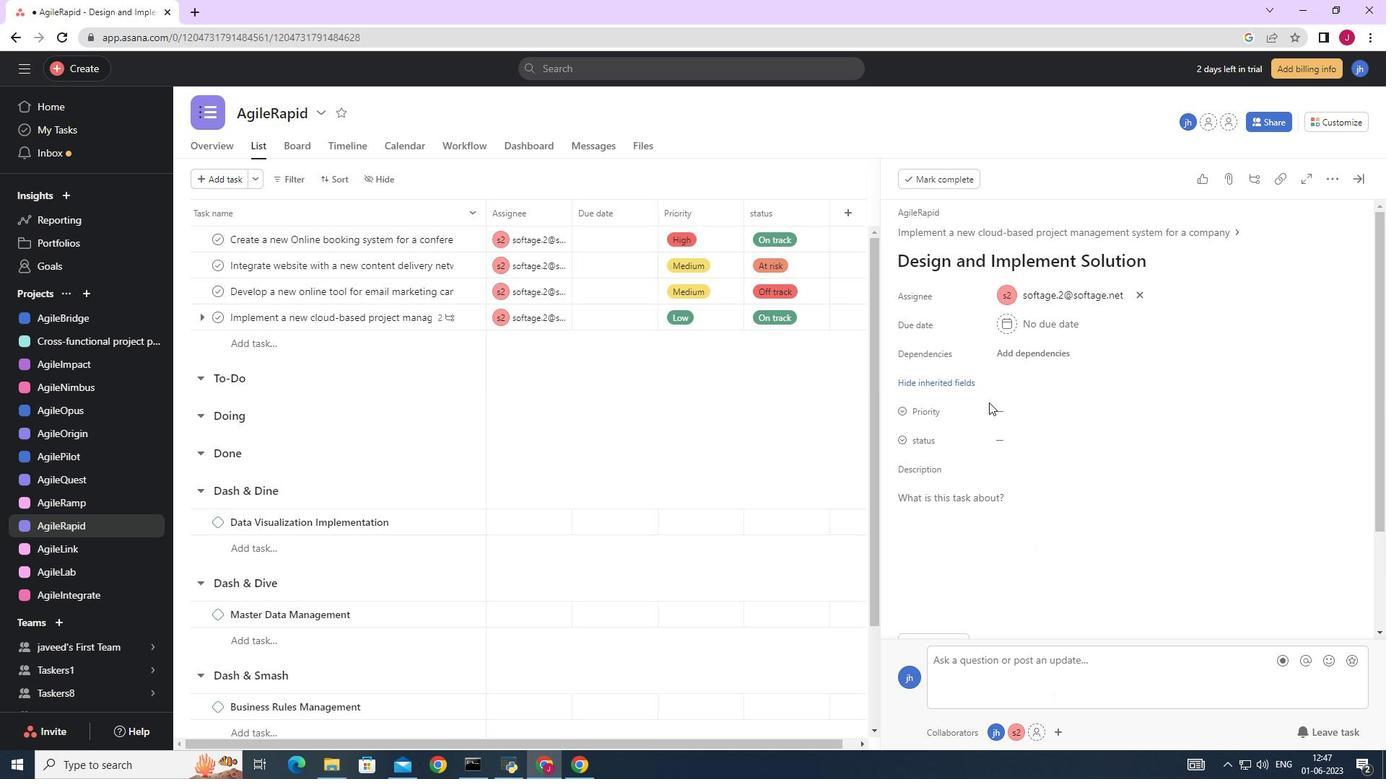 
Action: Mouse moved to (997, 407)
Screenshot: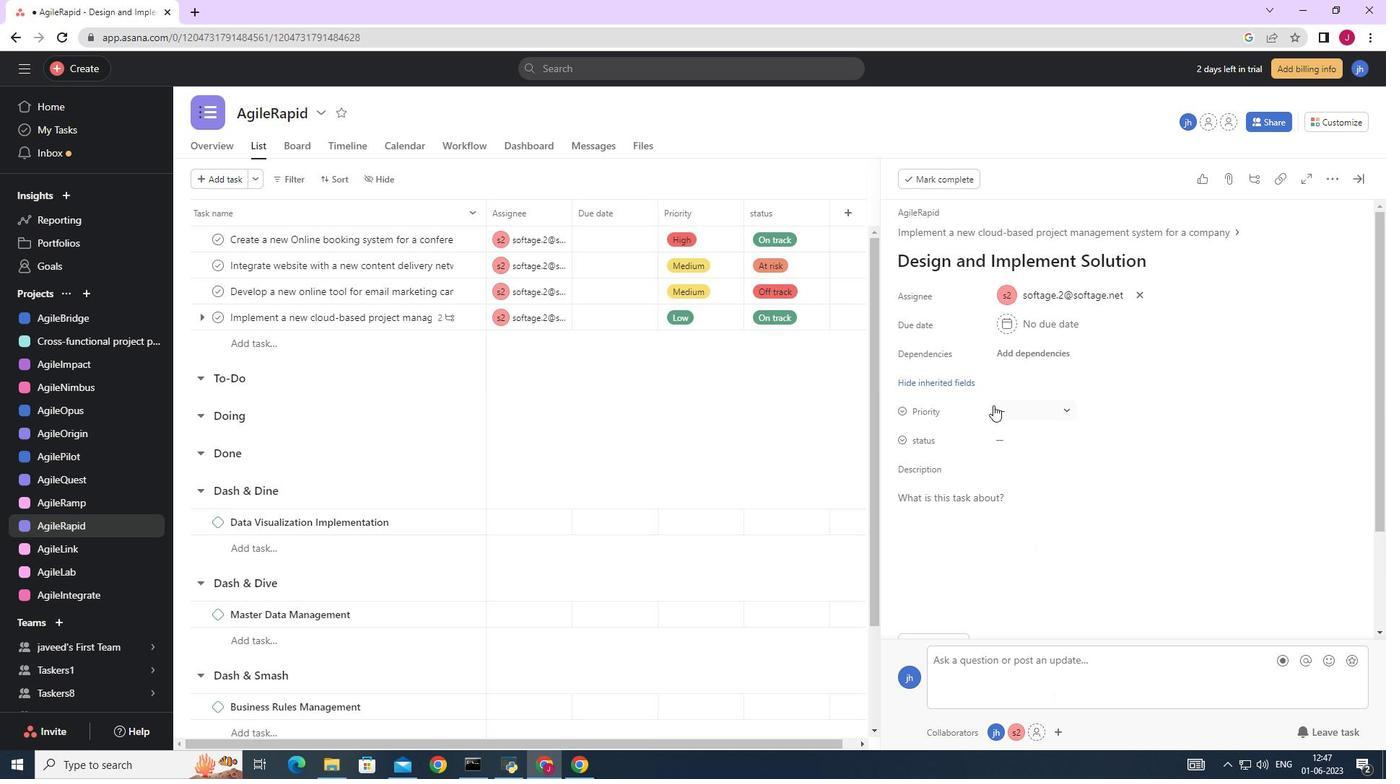 
Action: Mouse pressed left at (997, 407)
Screenshot: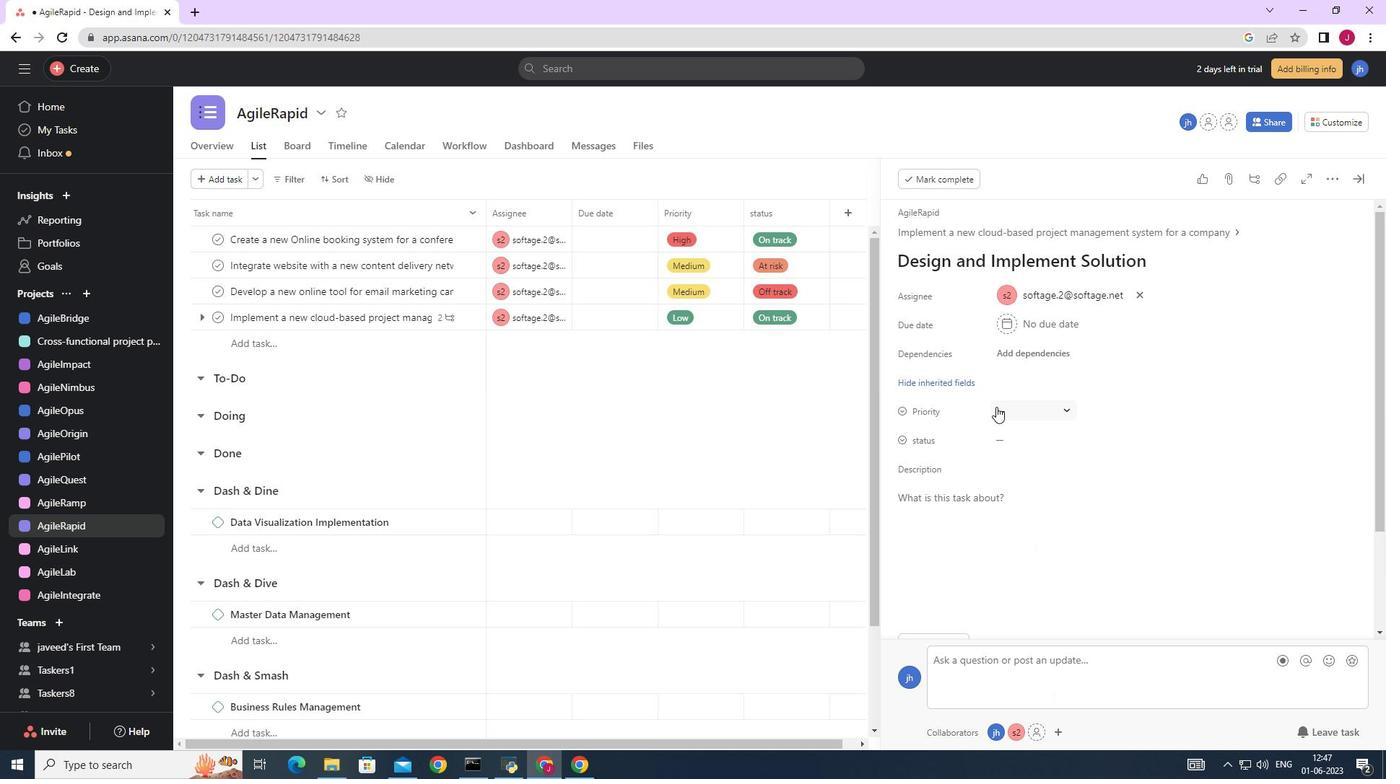 
Action: Mouse moved to (1039, 489)
Screenshot: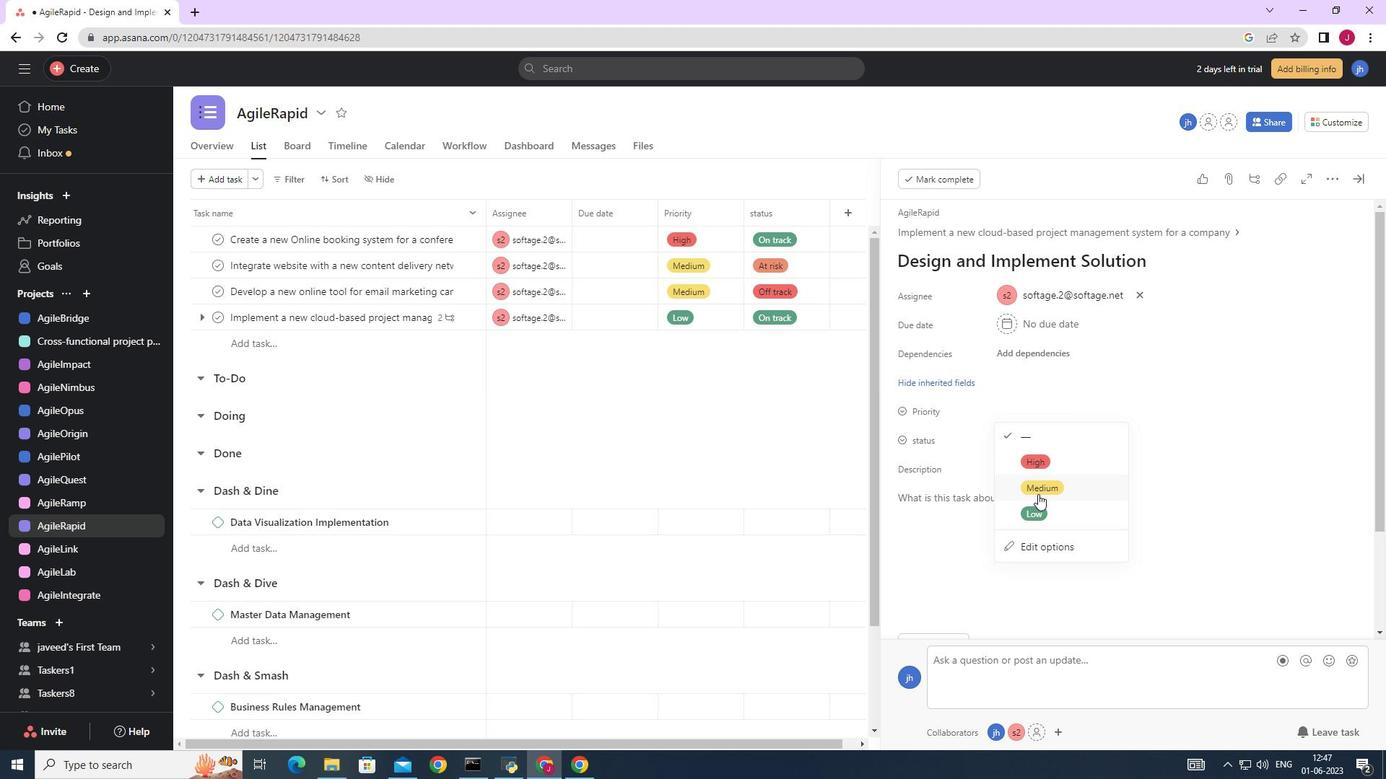 
Action: Mouse pressed left at (1039, 489)
Screenshot: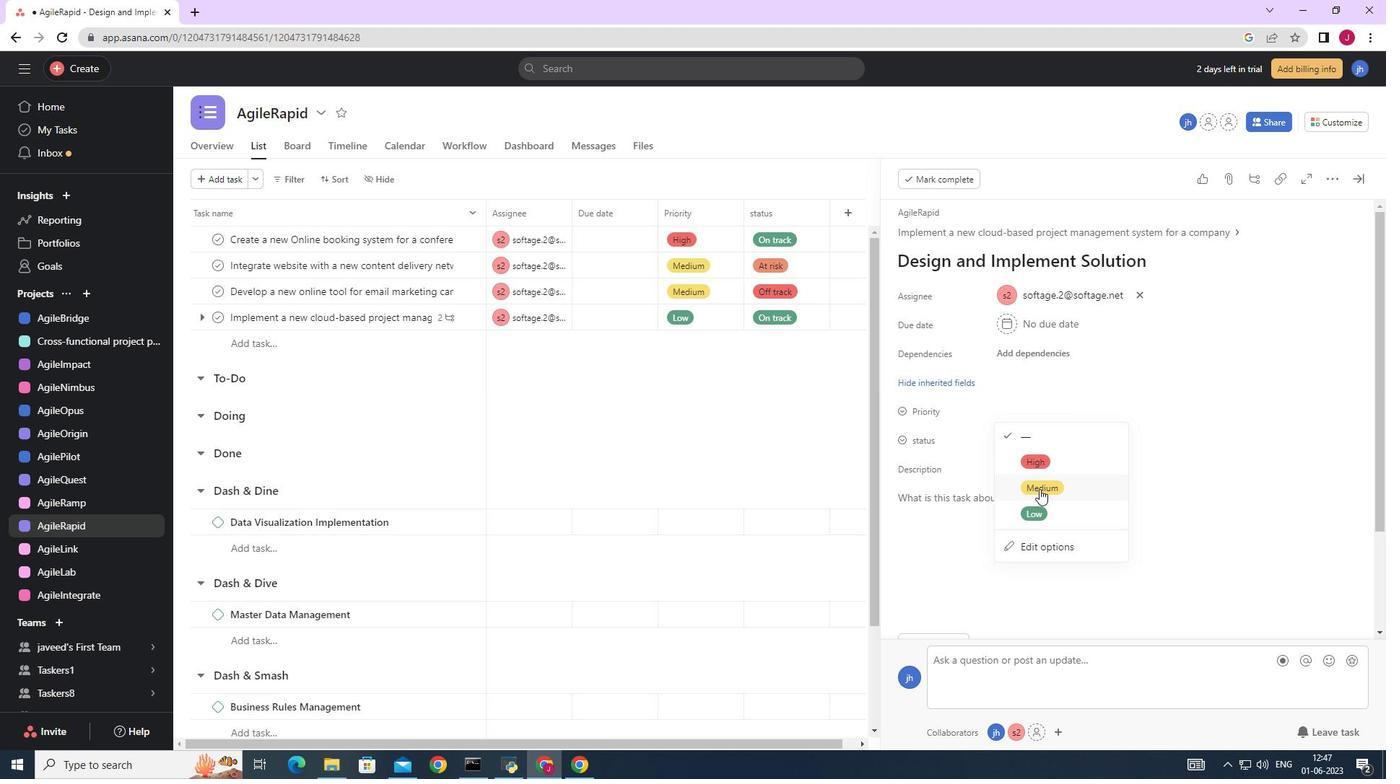
Action: Mouse moved to (1015, 442)
Screenshot: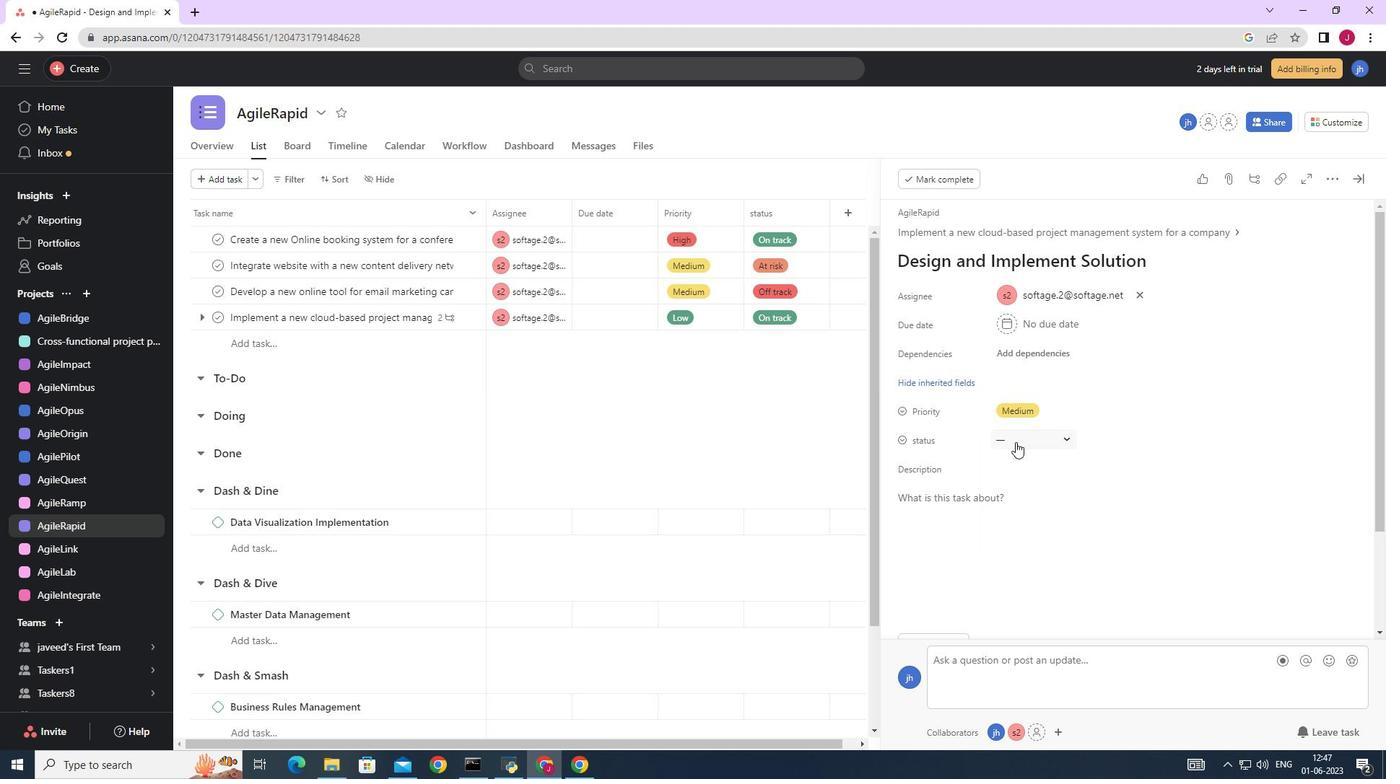 
Action: Mouse pressed left at (1015, 442)
Screenshot: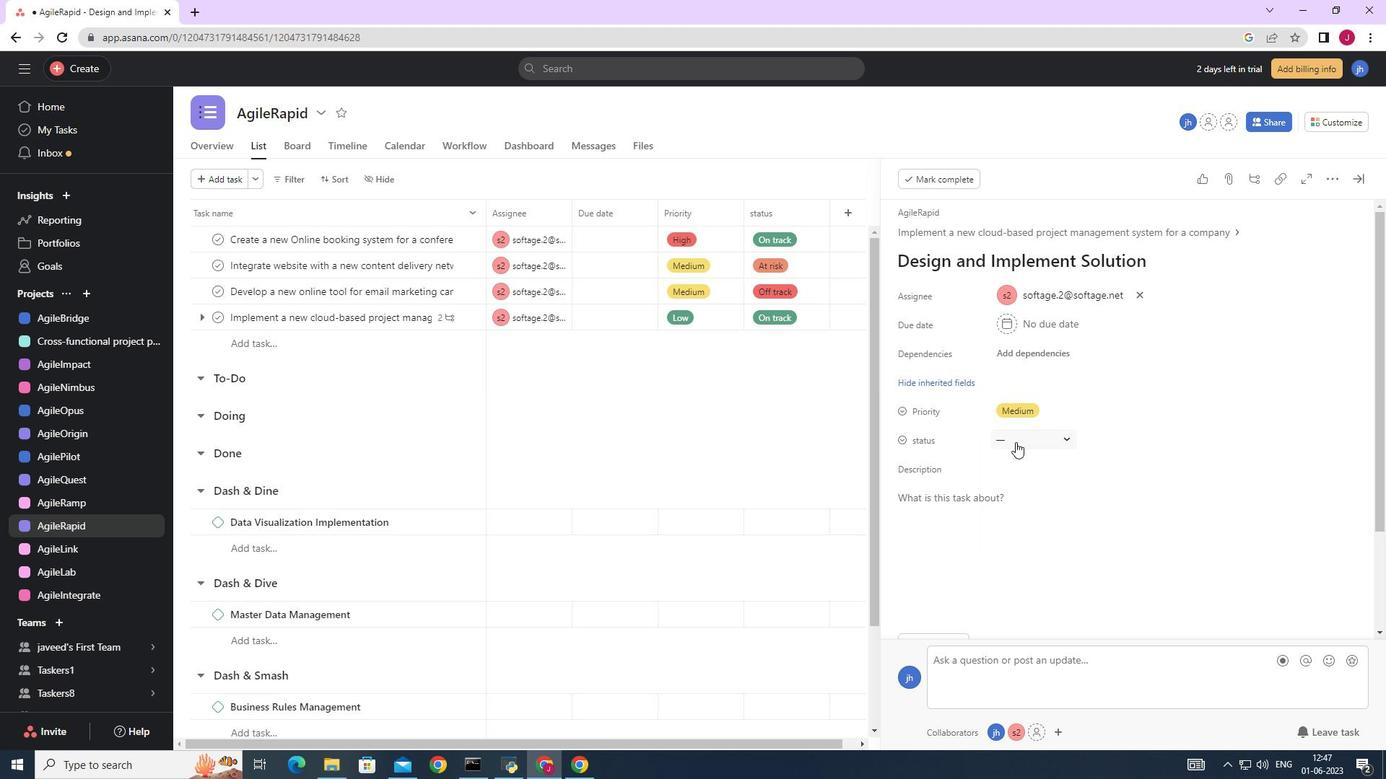 
Action: Mouse moved to (1043, 539)
Screenshot: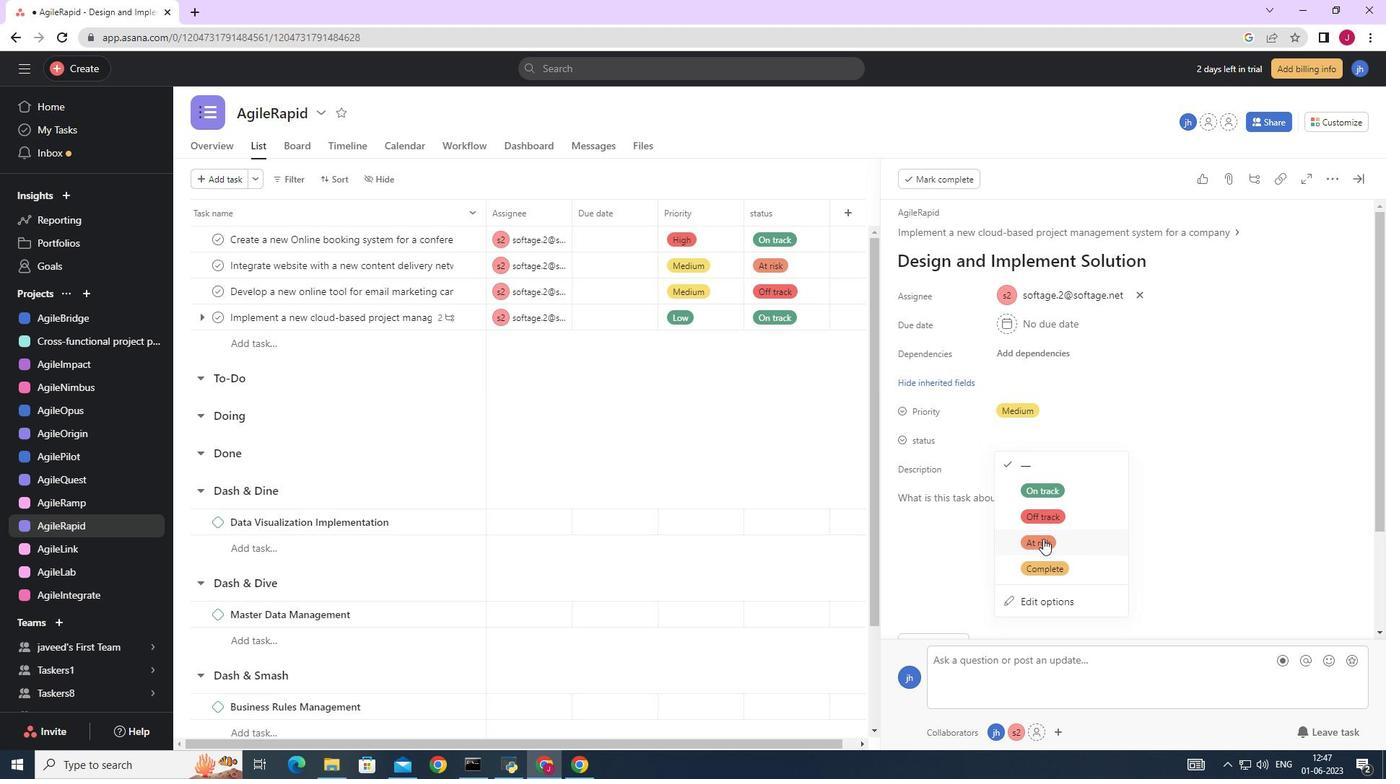 
Action: Mouse pressed left at (1043, 539)
Screenshot: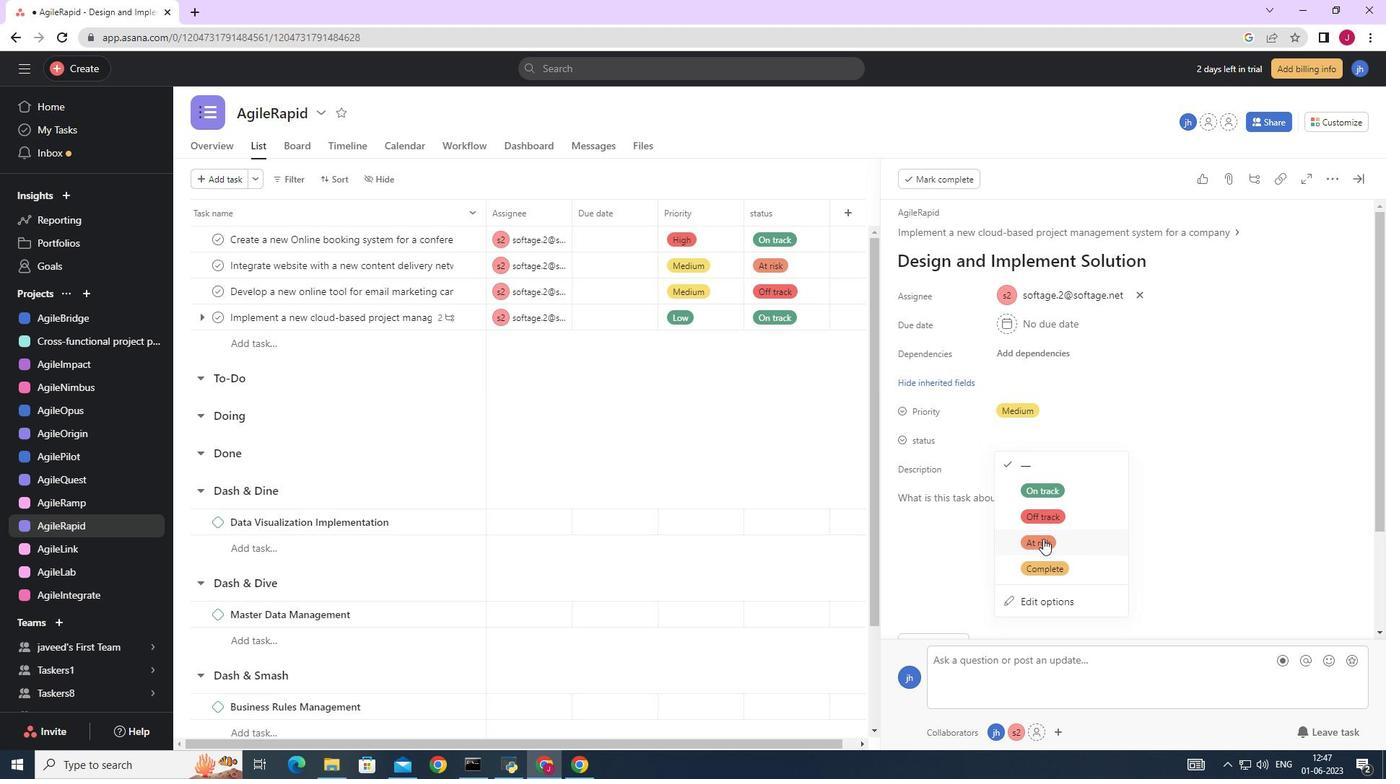 
Action: Mouse moved to (1361, 178)
Screenshot: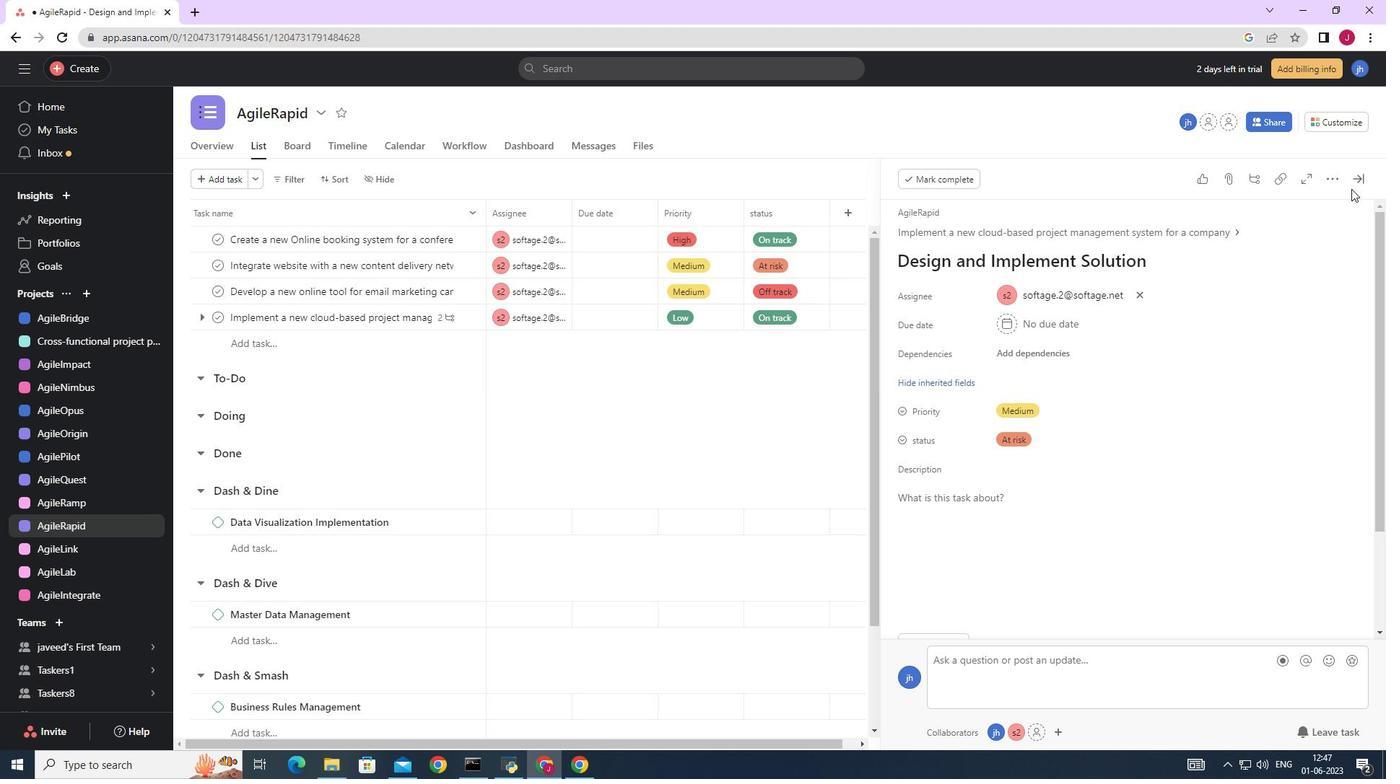 
Action: Mouse pressed left at (1361, 178)
Screenshot: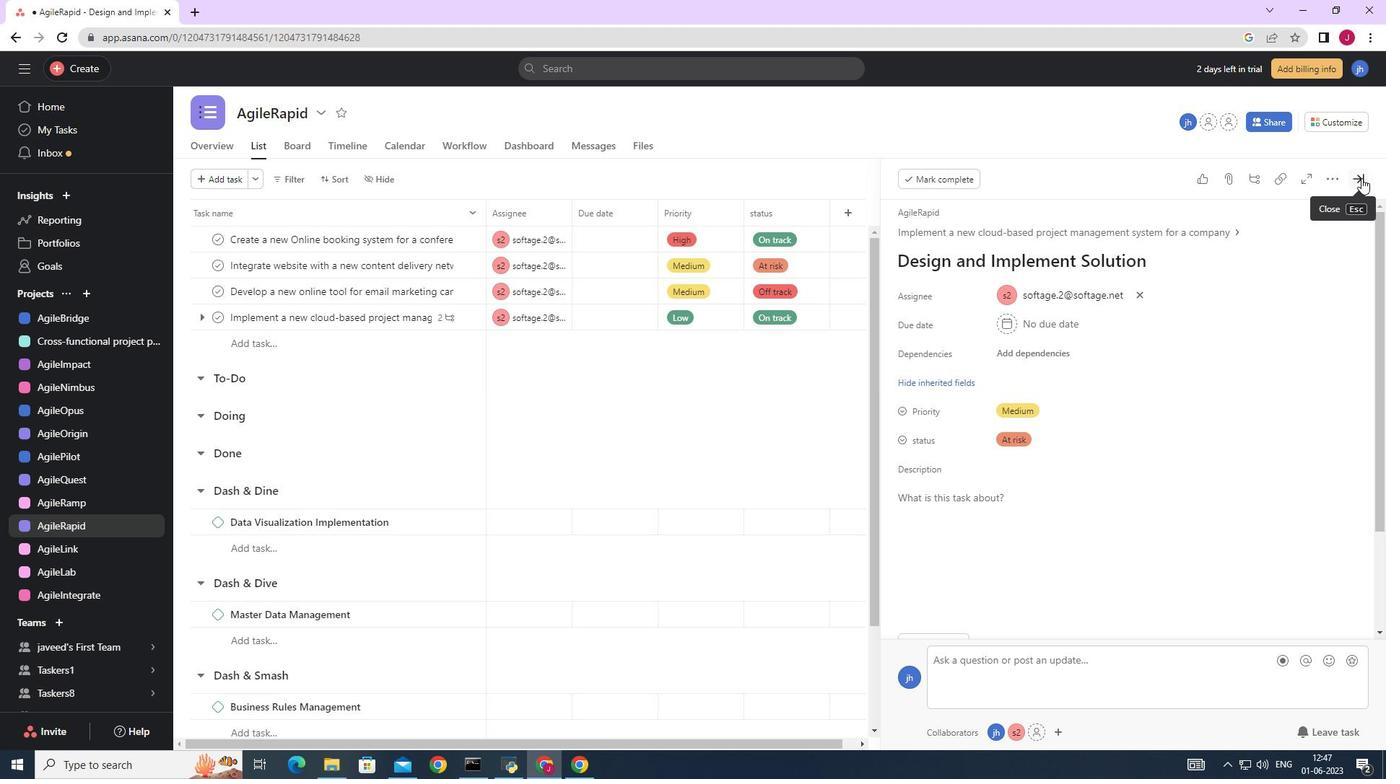 
Action: Mouse moved to (1360, 178)
Screenshot: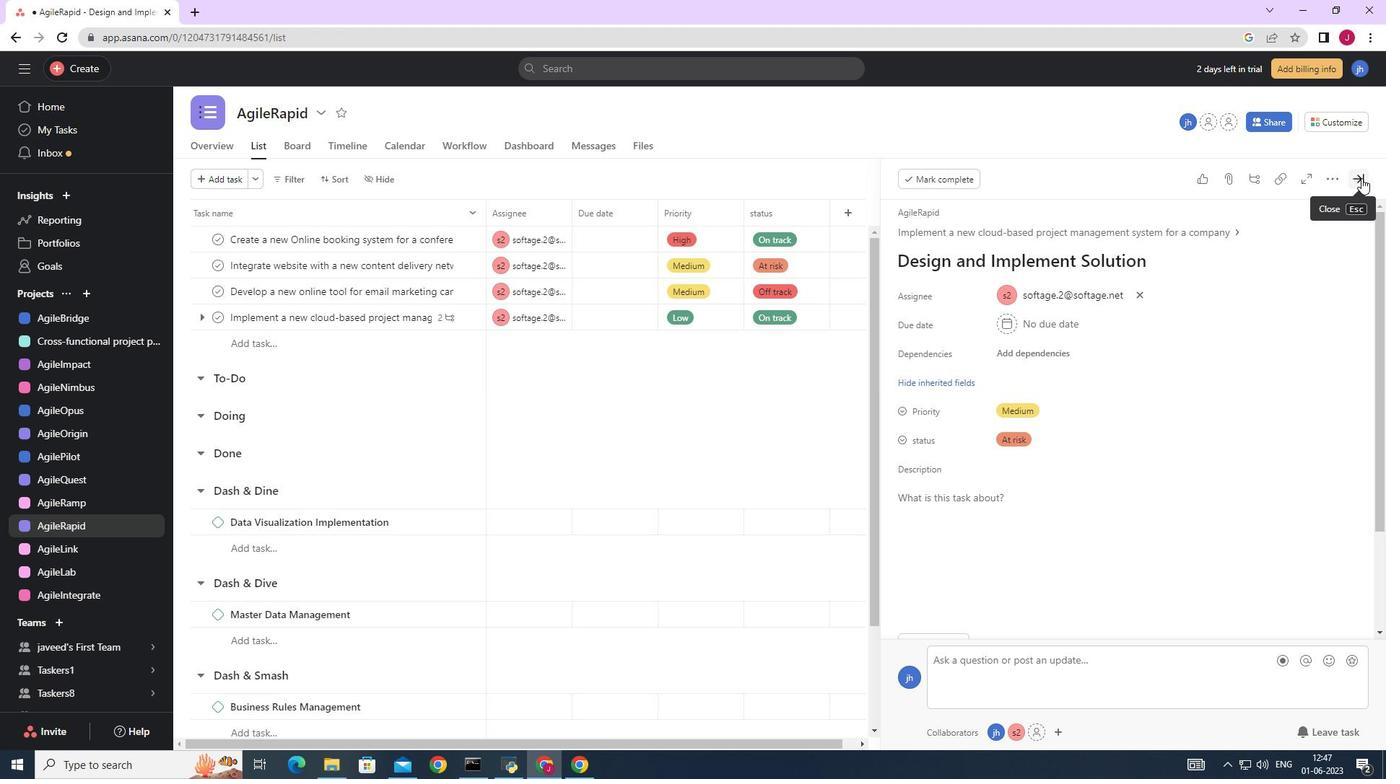 
